 Task: Look for space in Villefontaine, France from 2nd June, 2023 to 9th June, 2023 for 5 adults in price range Rs.7000 to Rs.13000. Place can be shared room with 2 bedrooms having 5 beds and 2 bathrooms. Property type can be house, flat, guest house. Booking option can be shelf check-in. Required host language is English.
Action: Mouse moved to (444, 90)
Screenshot: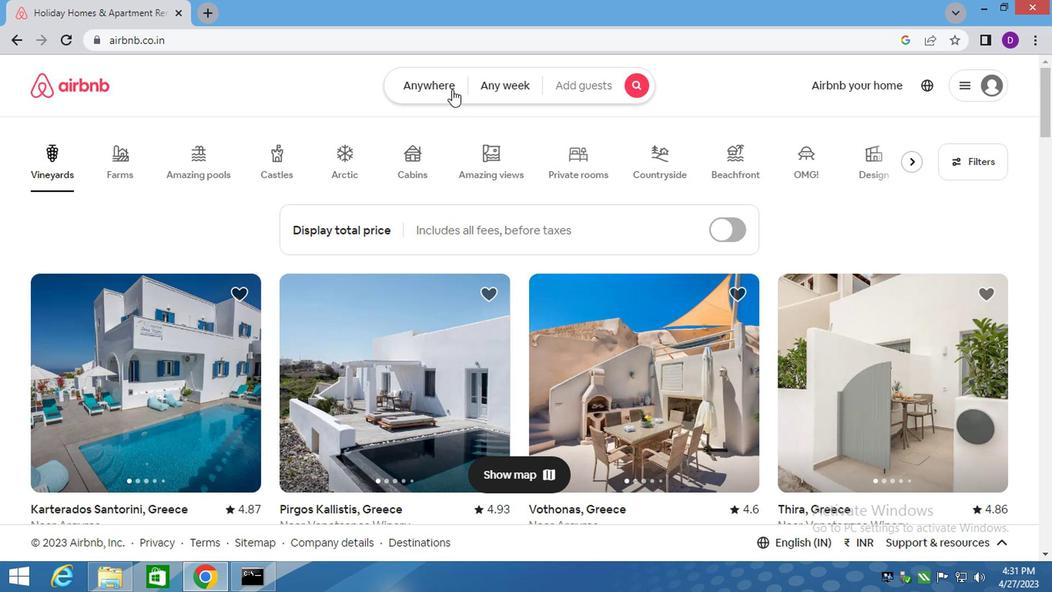 
Action: Mouse pressed left at (444, 90)
Screenshot: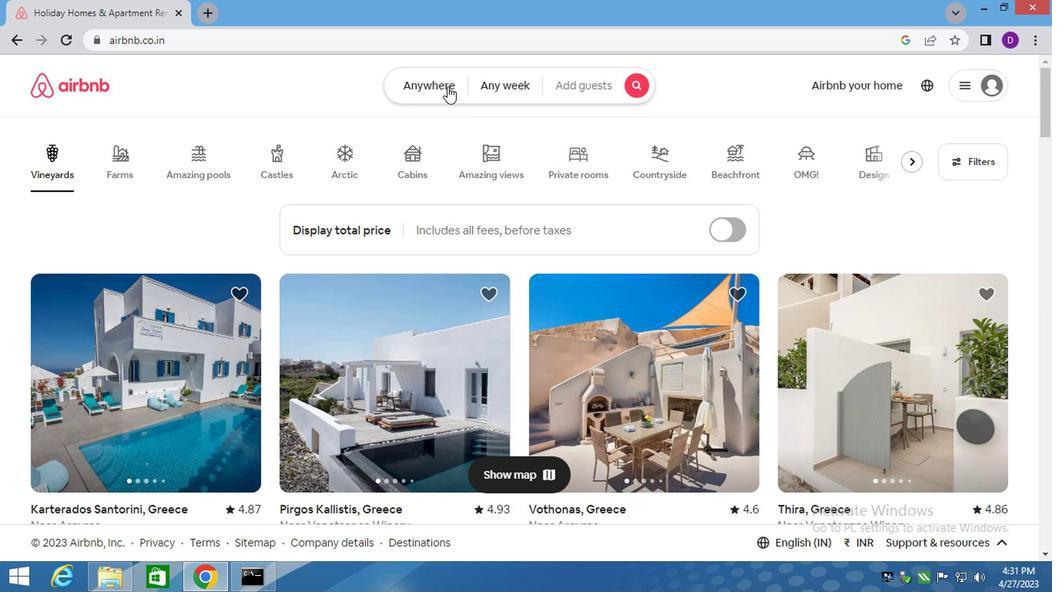 
Action: Mouse moved to (277, 142)
Screenshot: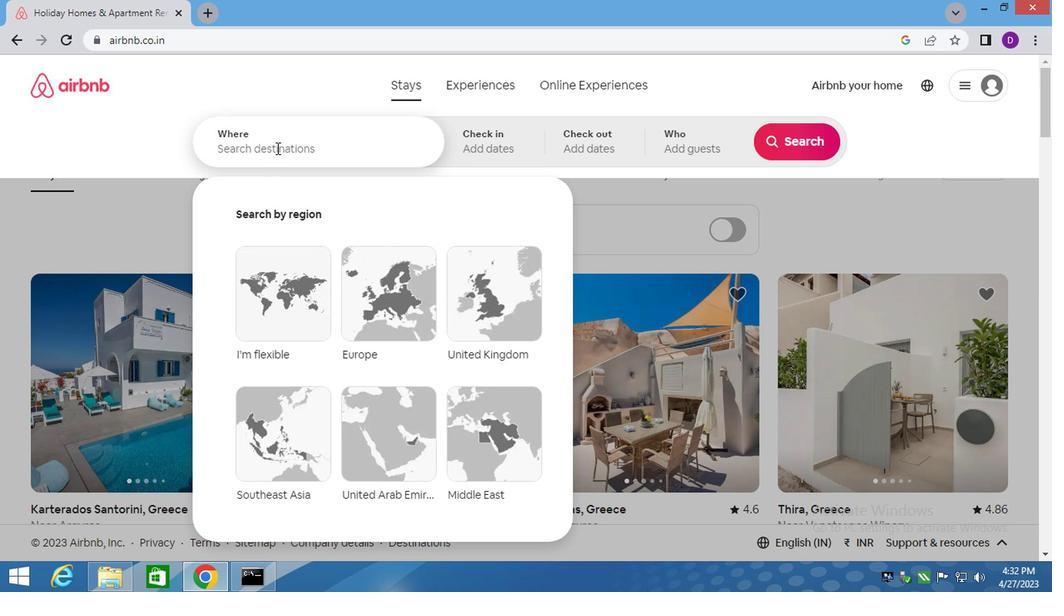
Action: Mouse pressed left at (277, 142)
Screenshot: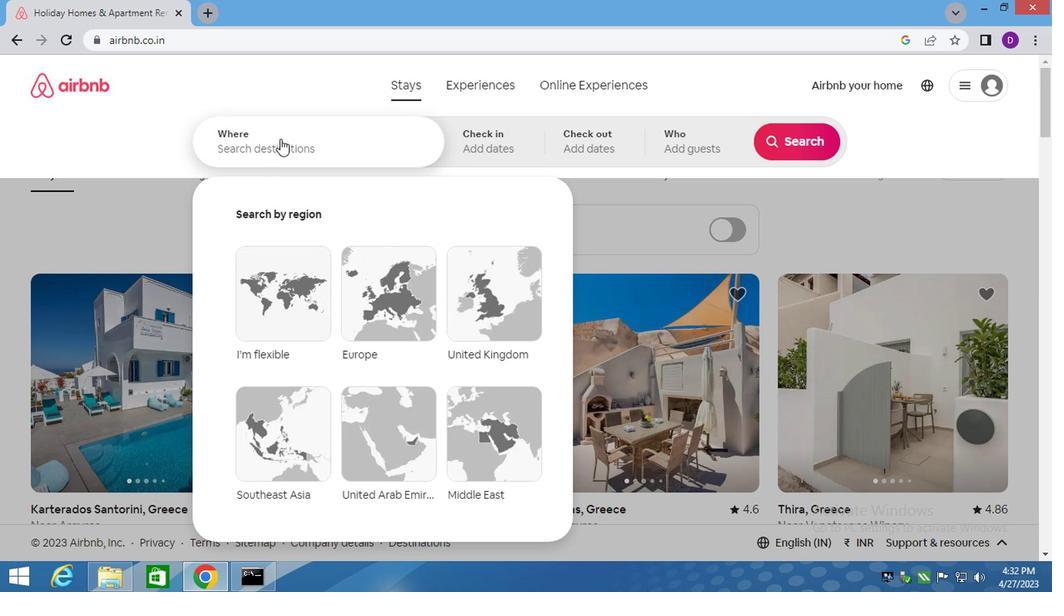 
Action: Mouse moved to (277, 142)
Screenshot: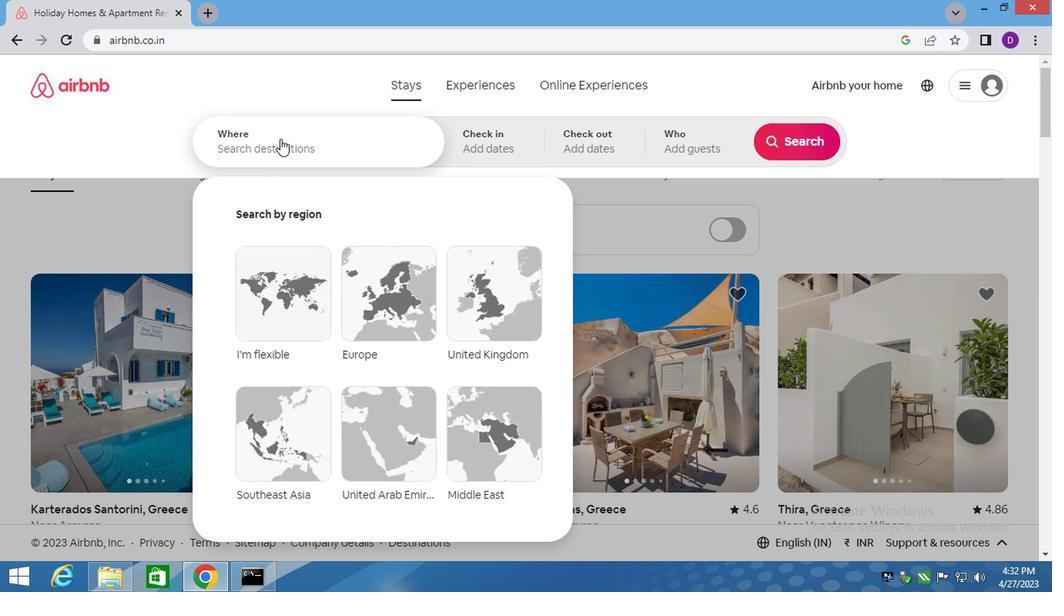 
Action: Key pressed <Key.shift>VILLEON<Key.left><Key.left>F<Key.right><Key.right><Key.down>,<Key.shift>FRANCE<Key.enter>
Screenshot: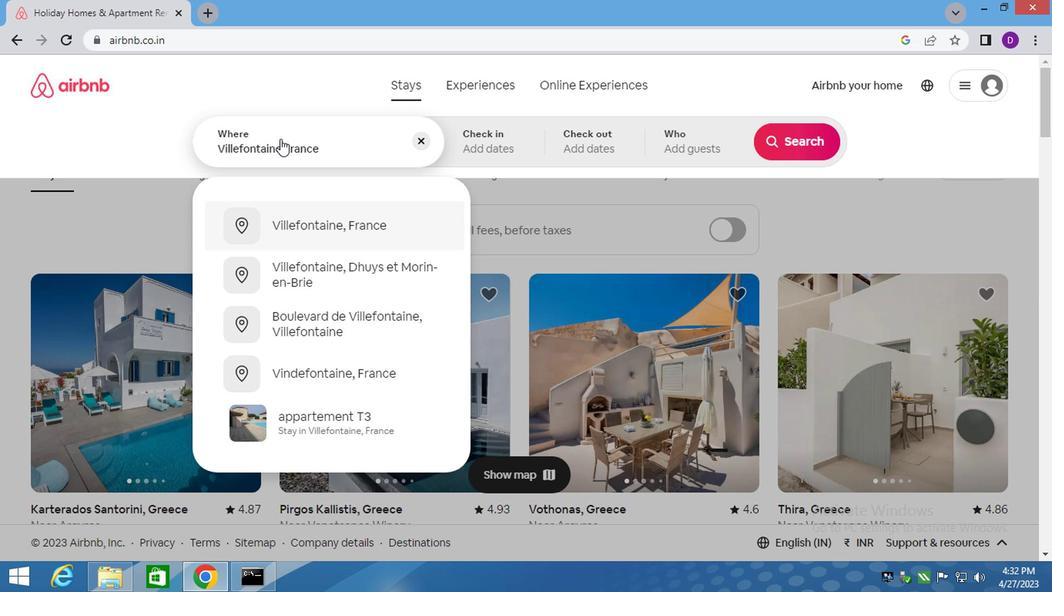 
Action: Mouse moved to (779, 268)
Screenshot: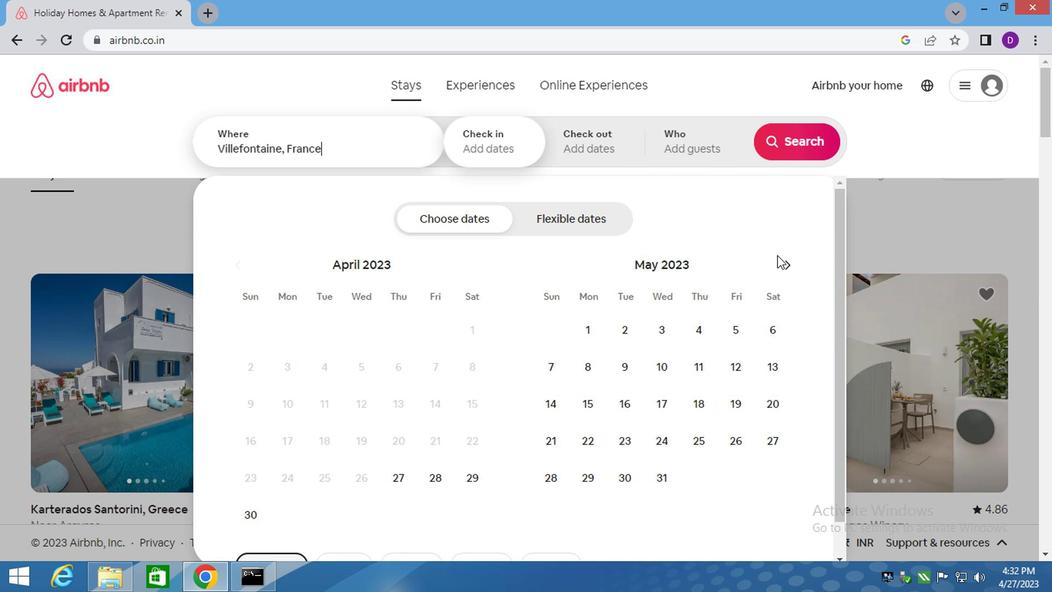
Action: Mouse pressed left at (779, 268)
Screenshot: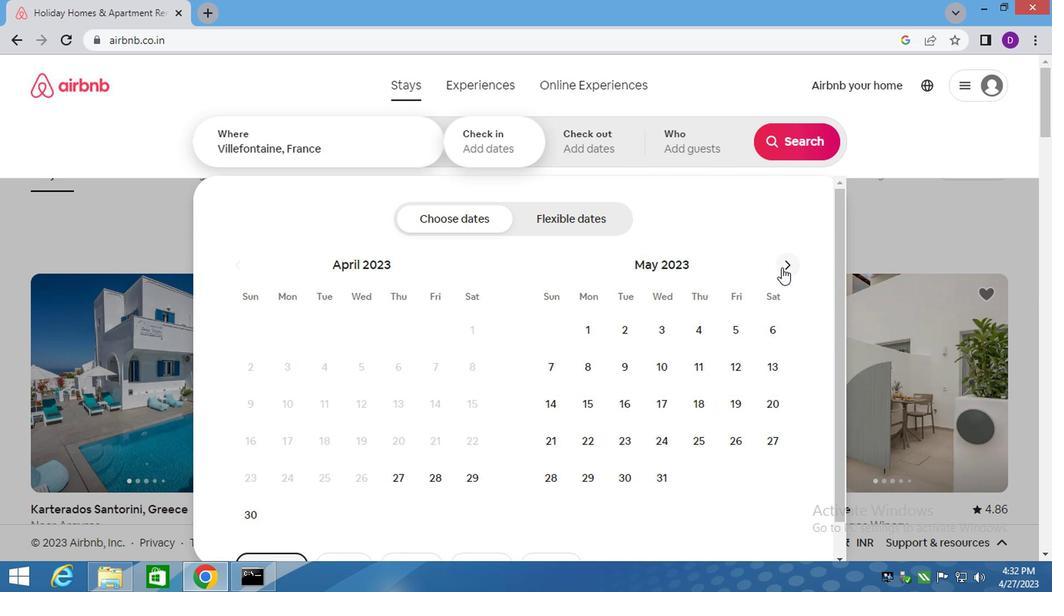 
Action: Mouse moved to (743, 329)
Screenshot: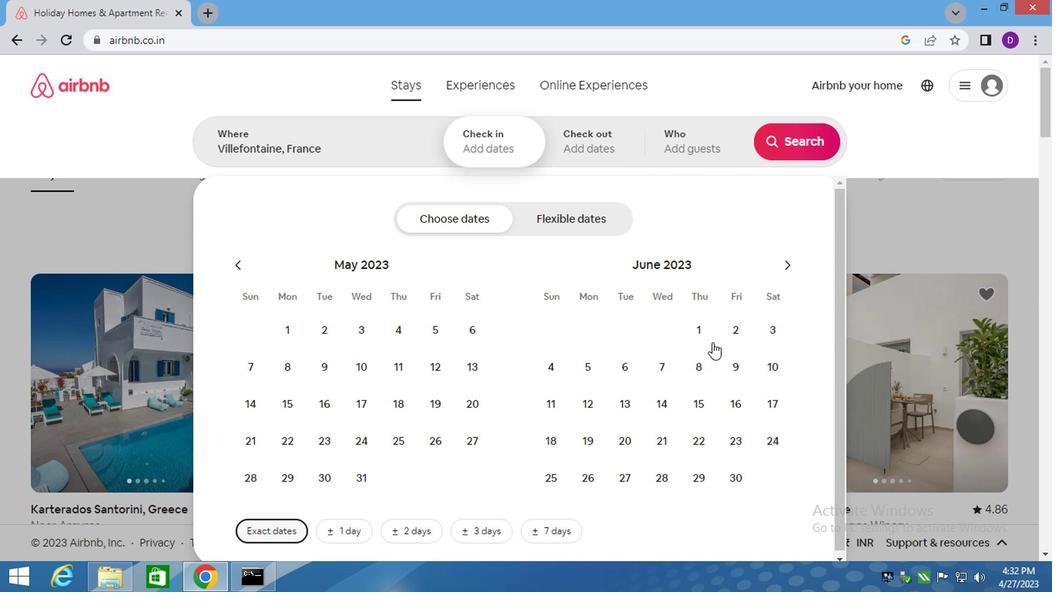 
Action: Mouse pressed left at (743, 329)
Screenshot: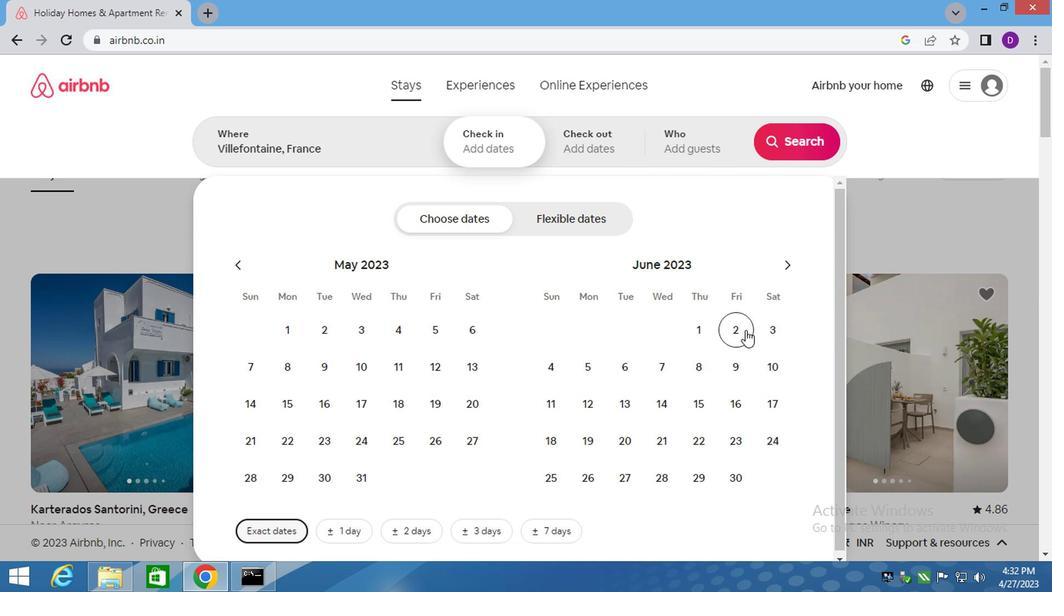 
Action: Mouse moved to (741, 361)
Screenshot: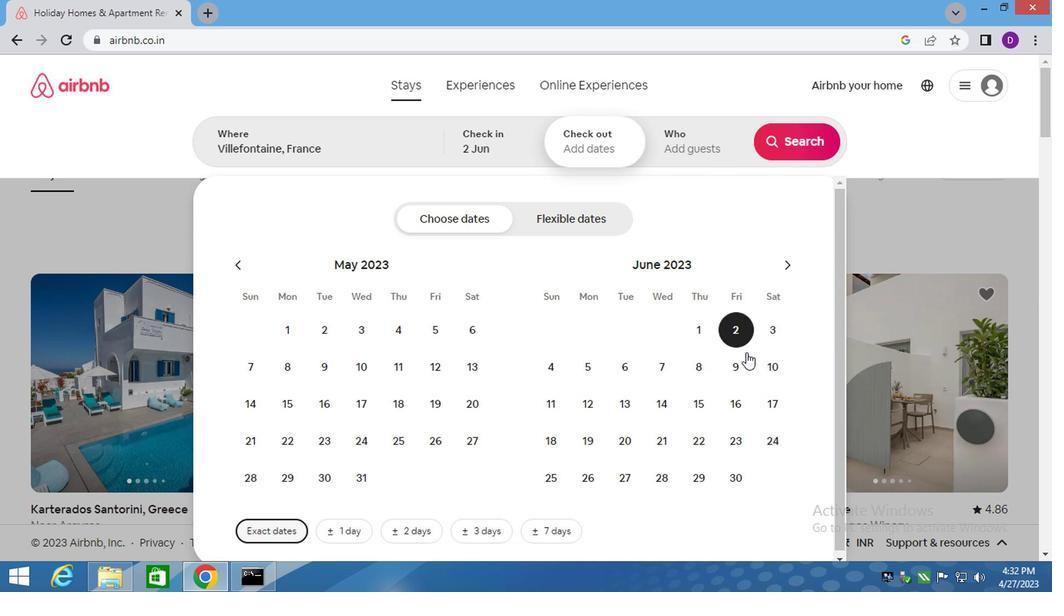
Action: Mouse pressed left at (741, 361)
Screenshot: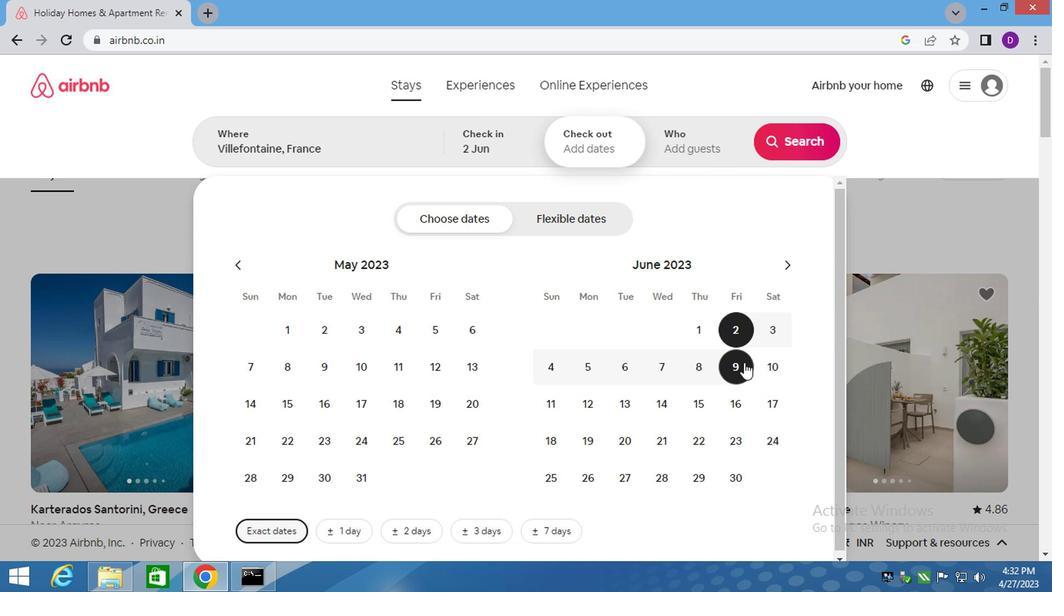 
Action: Mouse moved to (693, 153)
Screenshot: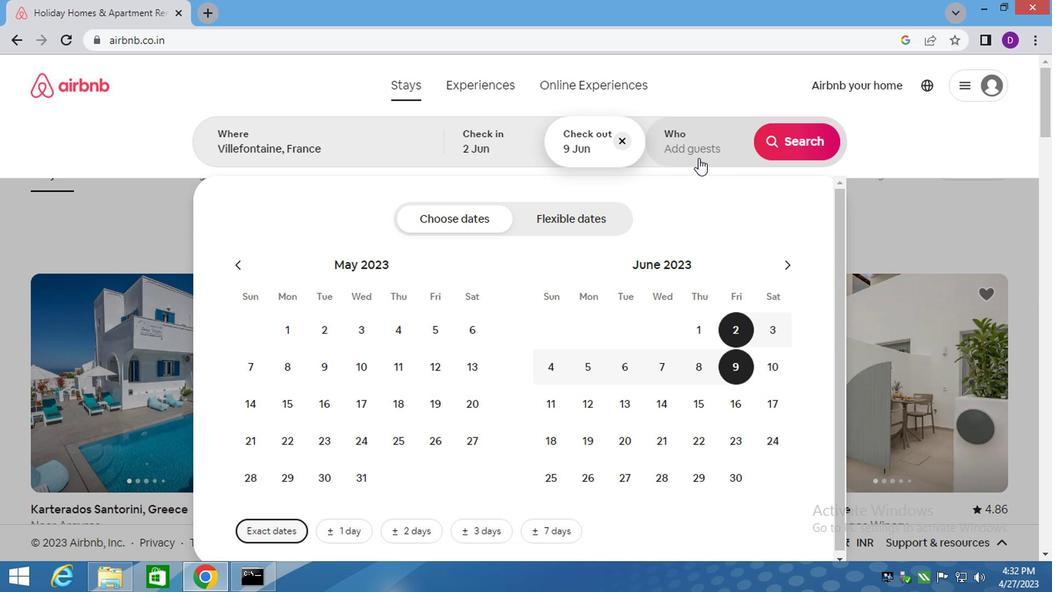 
Action: Mouse pressed left at (693, 153)
Screenshot: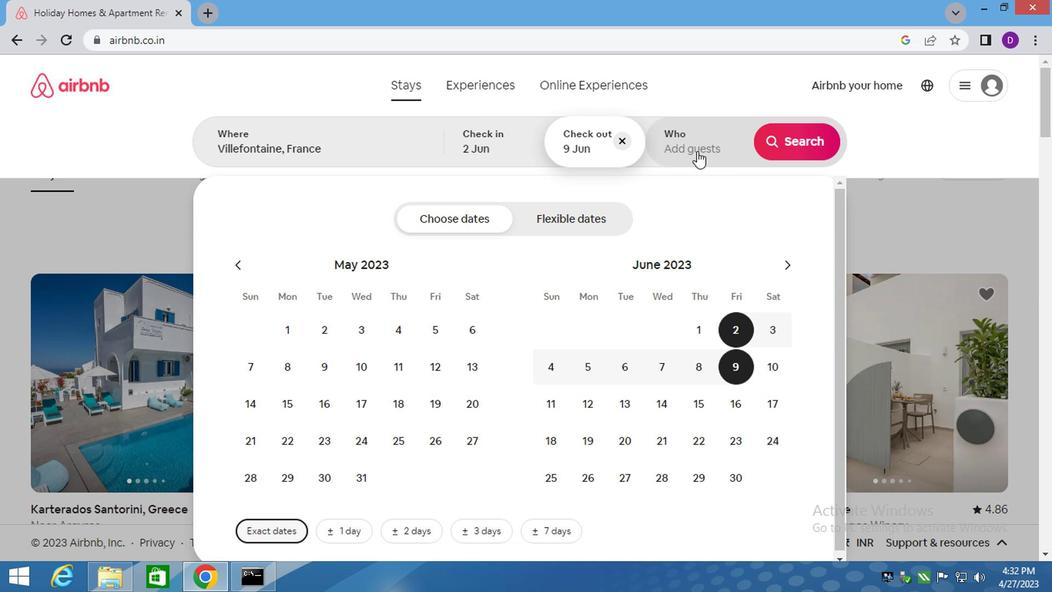 
Action: Mouse moved to (790, 224)
Screenshot: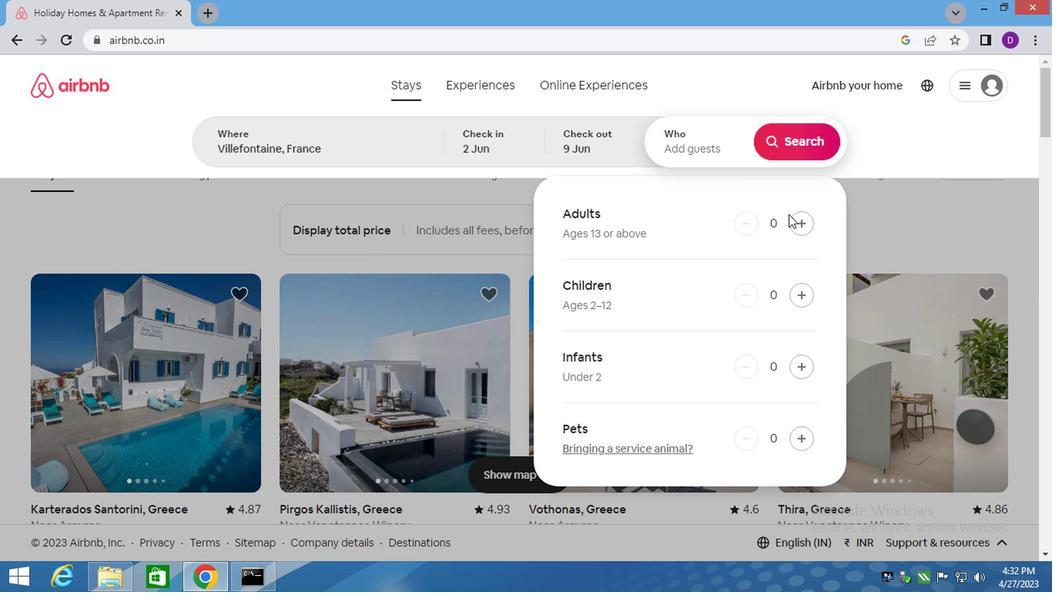 
Action: Mouse pressed left at (790, 224)
Screenshot: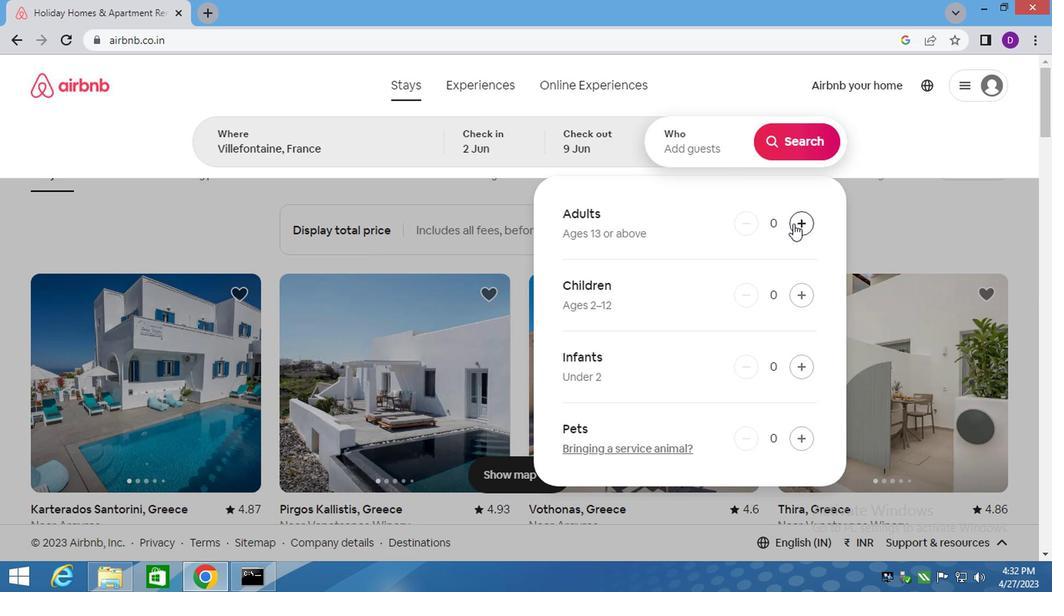 
Action: Mouse pressed left at (790, 224)
Screenshot: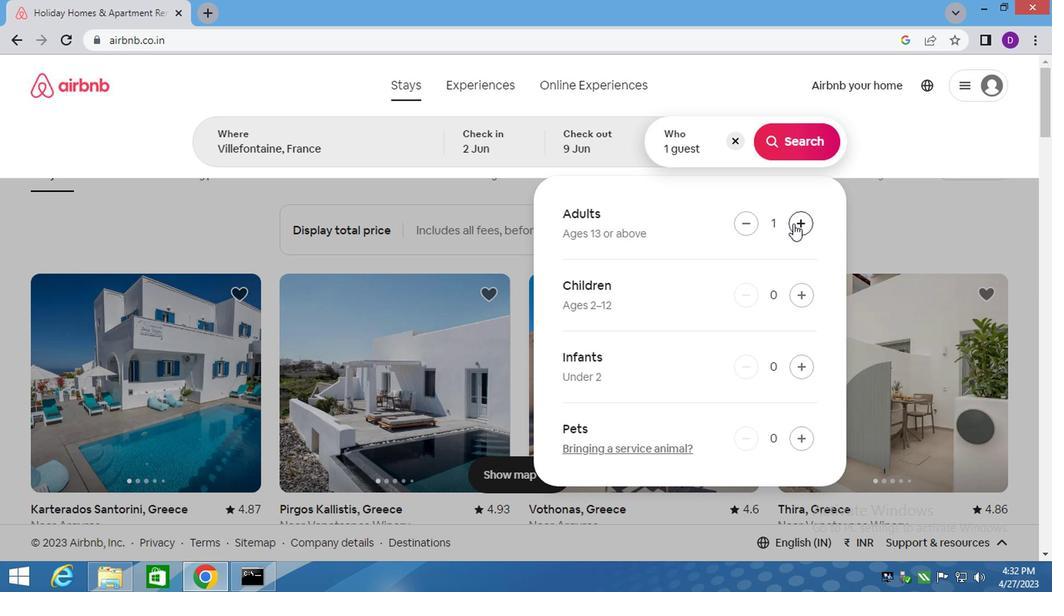
Action: Mouse pressed left at (790, 224)
Screenshot: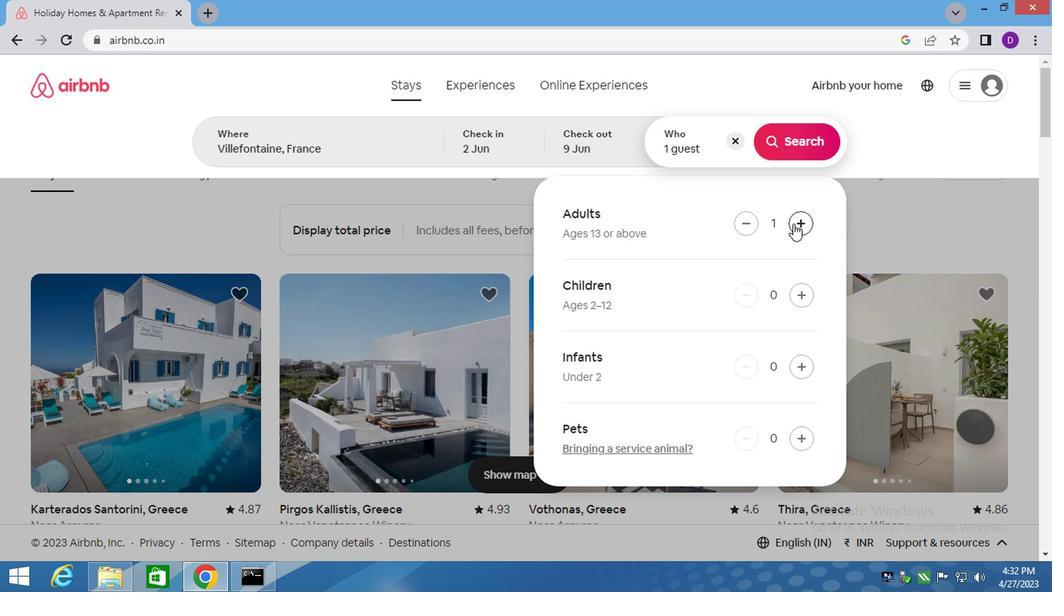 
Action: Mouse pressed left at (790, 224)
Screenshot: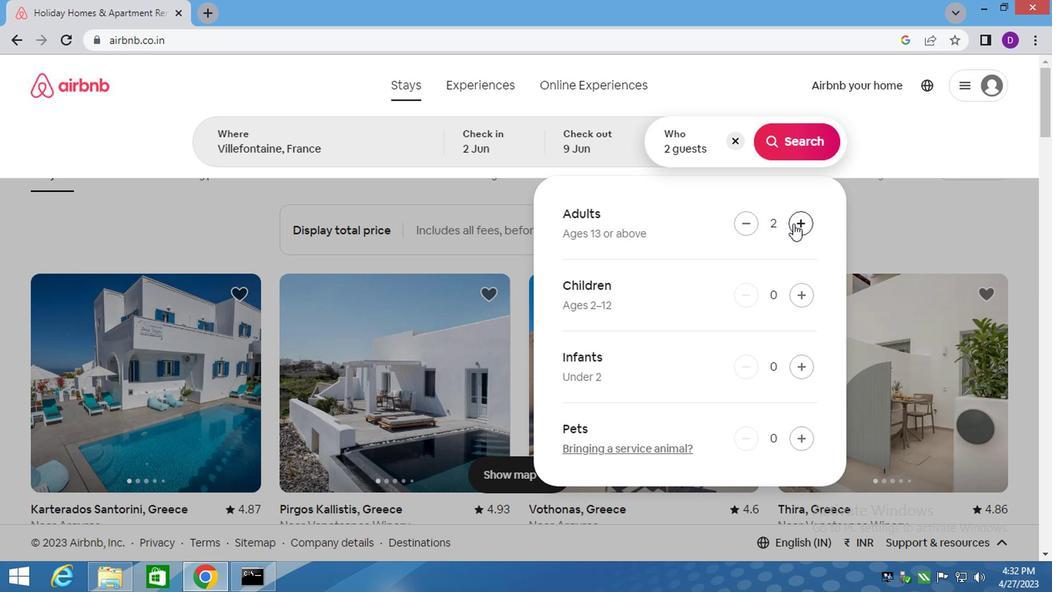 
Action: Mouse pressed left at (790, 224)
Screenshot: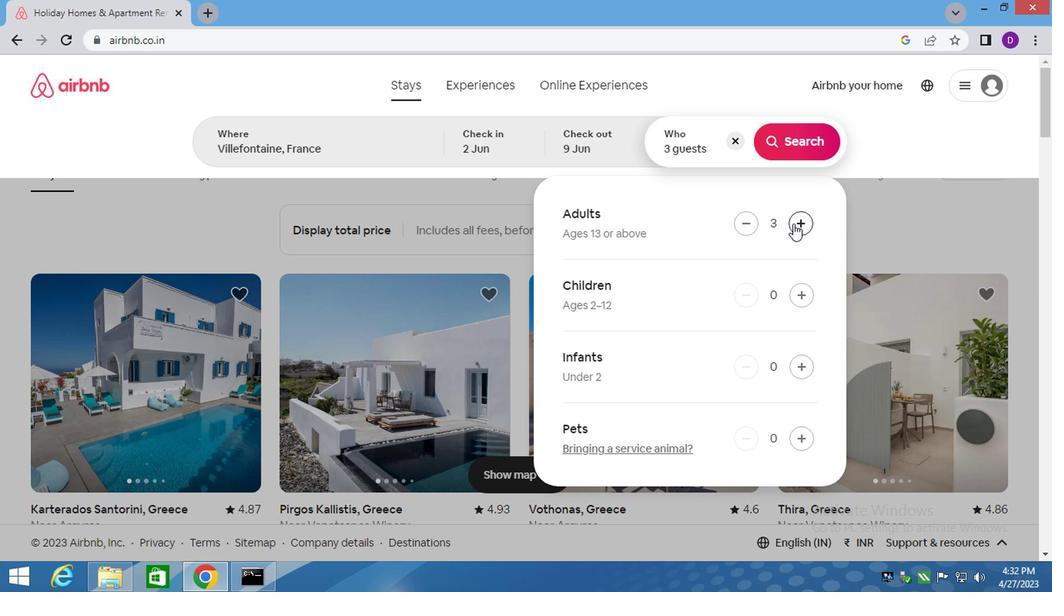 
Action: Mouse moved to (800, 148)
Screenshot: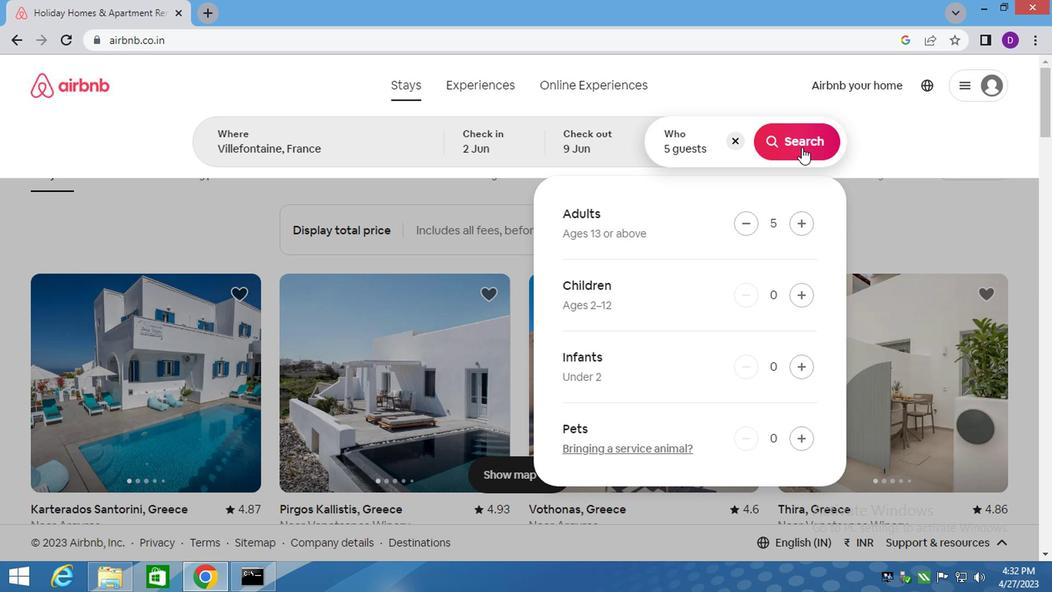 
Action: Mouse pressed left at (800, 148)
Screenshot: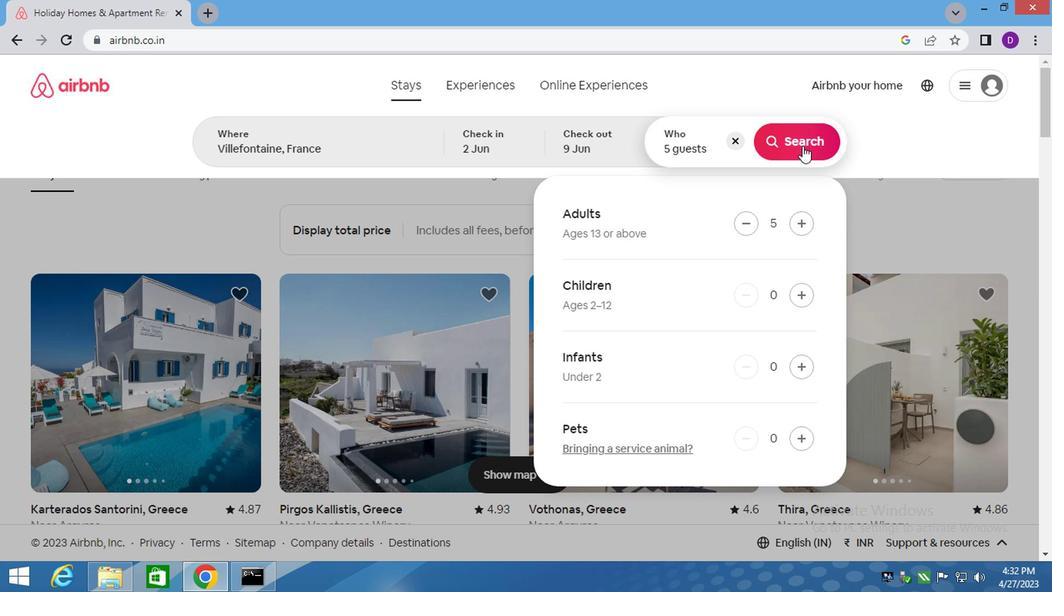 
Action: Mouse moved to (995, 149)
Screenshot: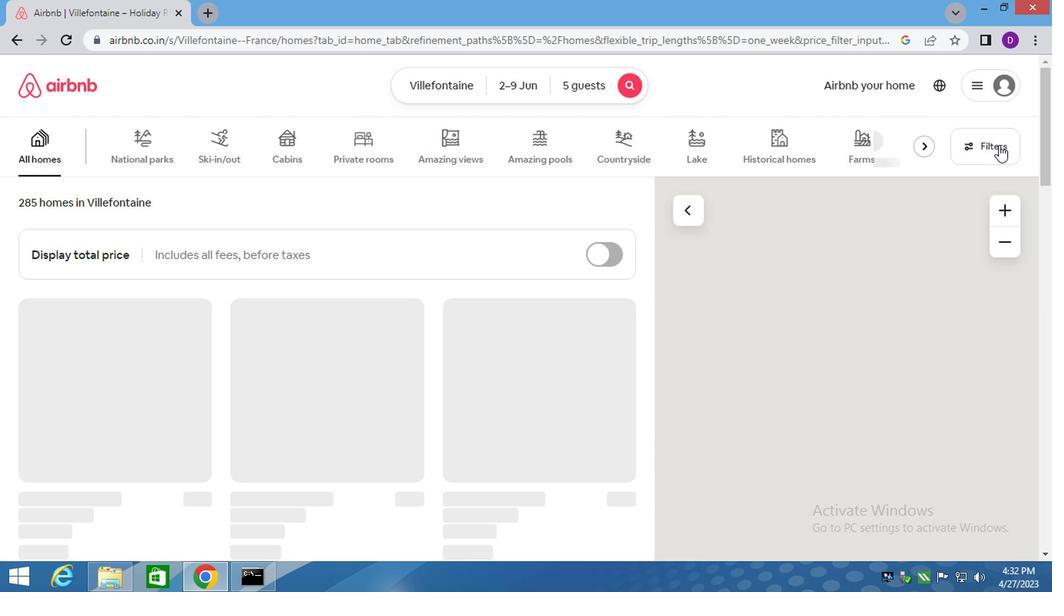 
Action: Mouse pressed left at (995, 149)
Screenshot: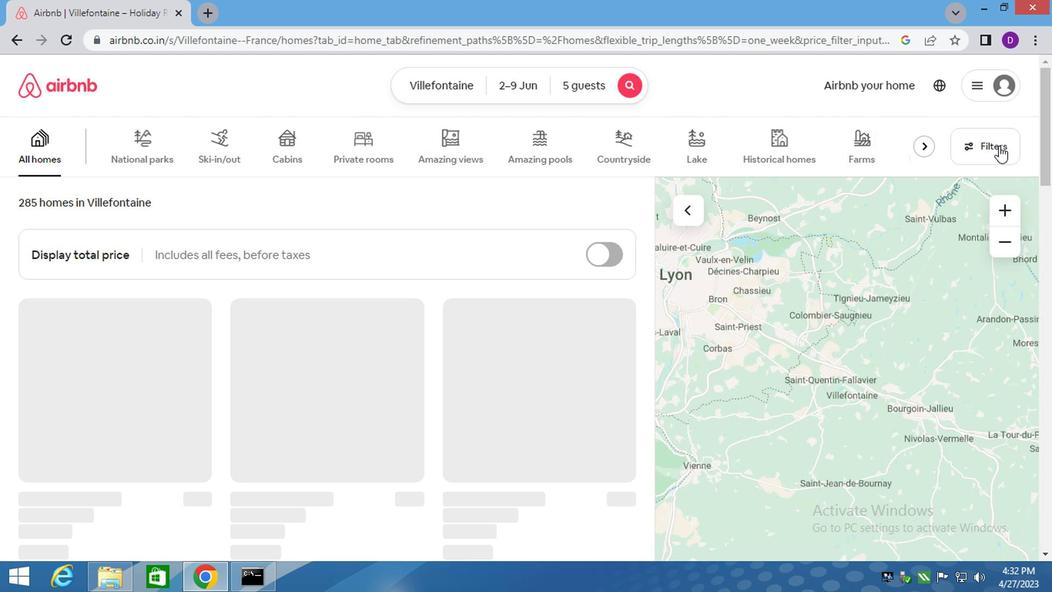 
Action: Mouse moved to (340, 337)
Screenshot: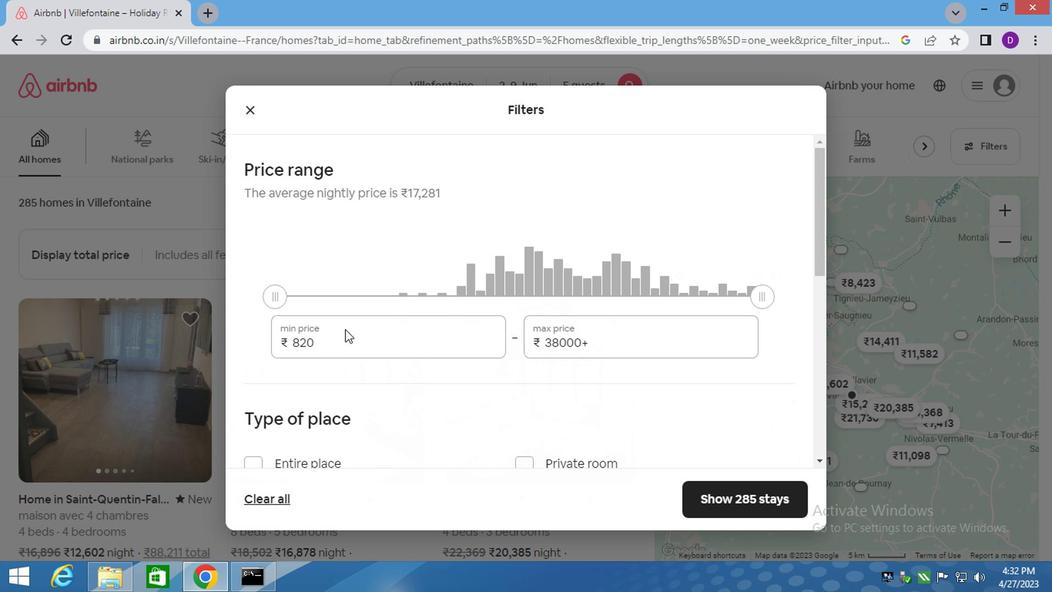 
Action: Mouse pressed left at (340, 337)
Screenshot: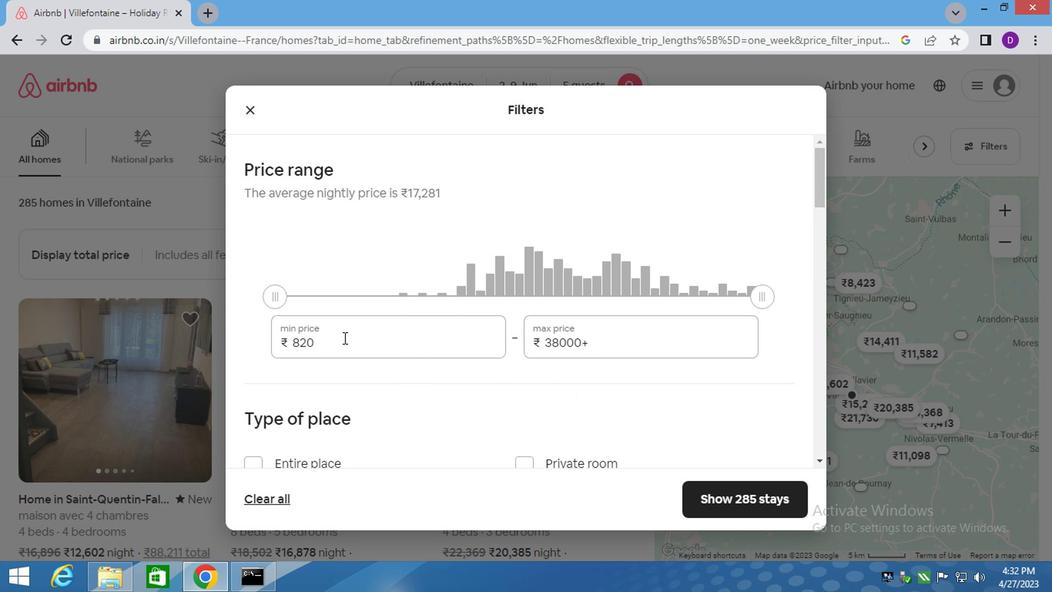 
Action: Mouse pressed left at (340, 337)
Screenshot: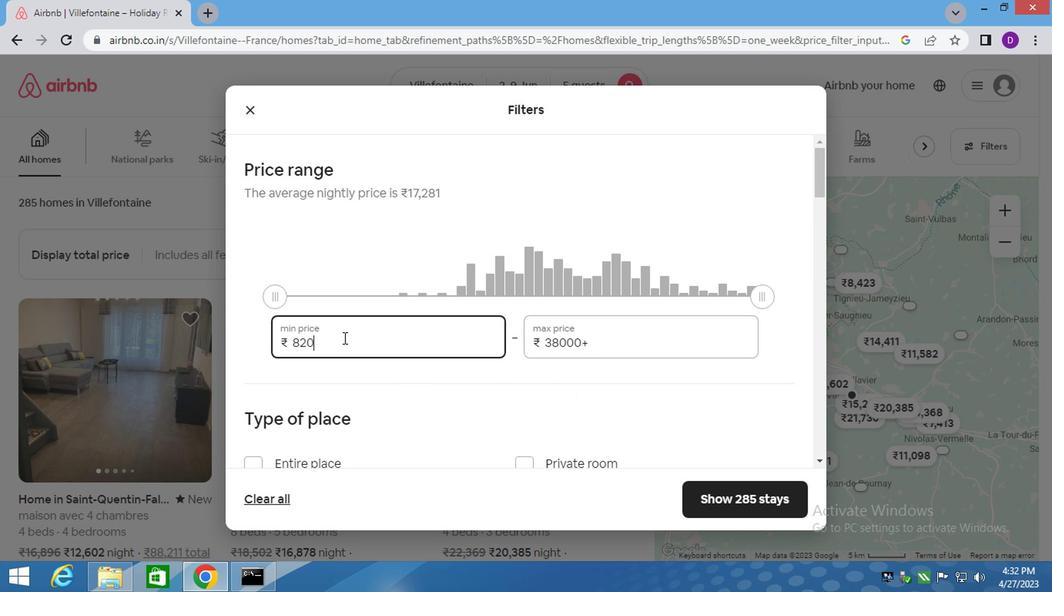 
Action: Mouse pressed left at (340, 337)
Screenshot: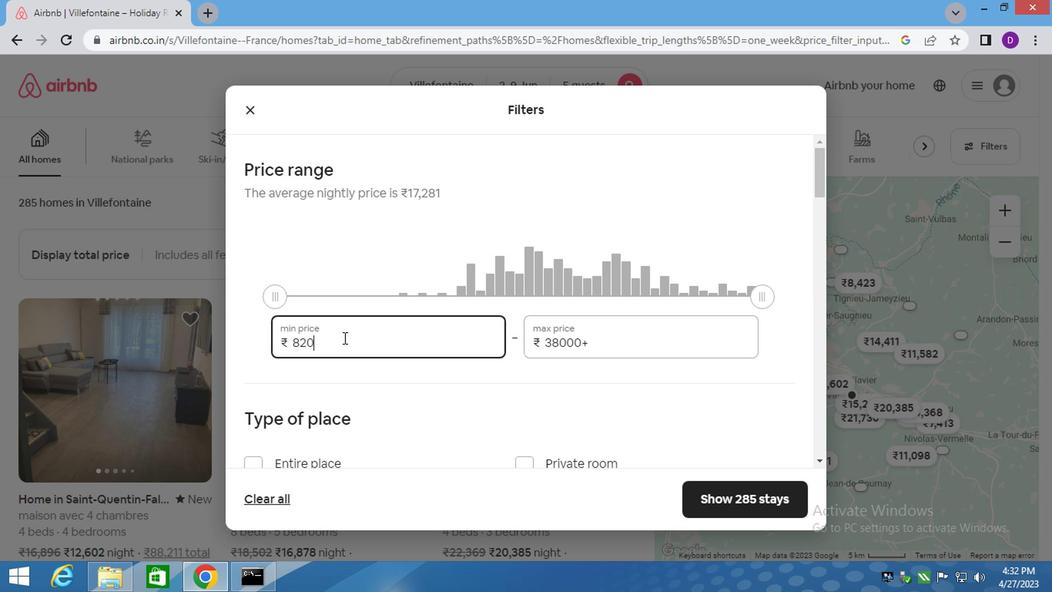 
Action: Key pressed 70
Screenshot: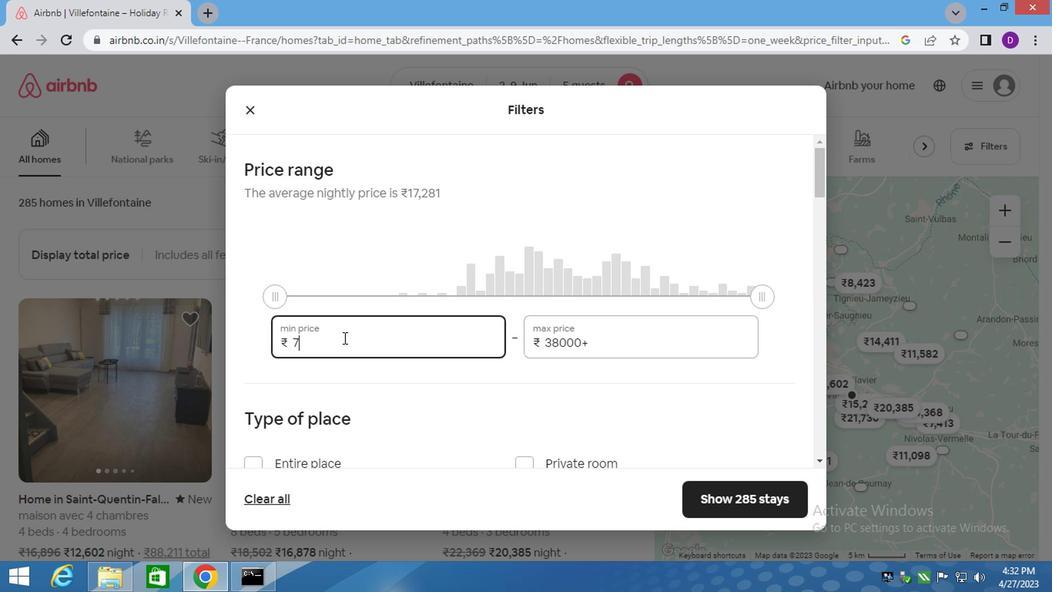
Action: Mouse moved to (380, 337)
Screenshot: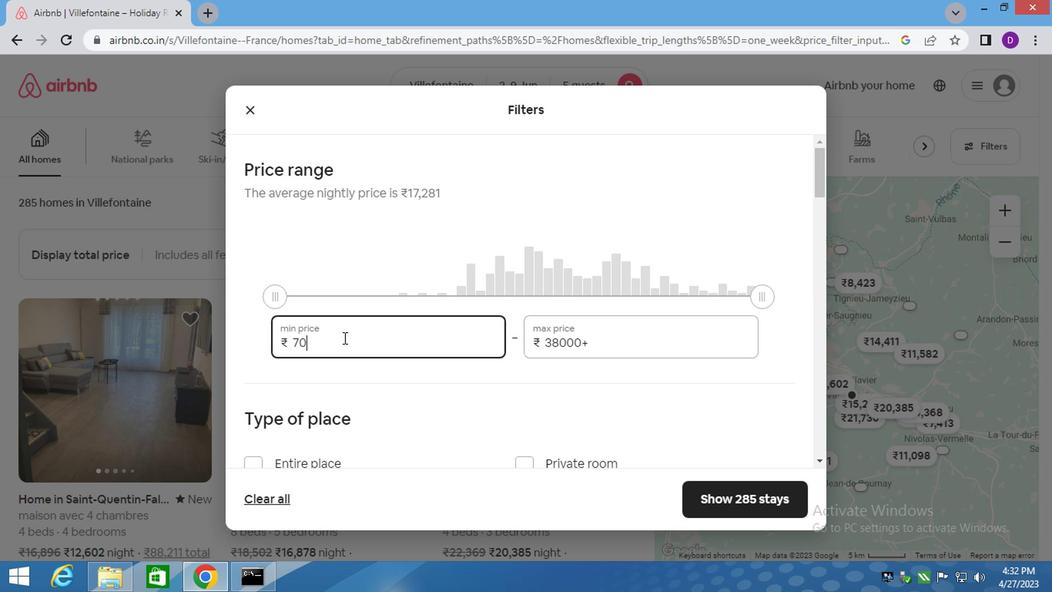 
Action: Key pressed 0
Screenshot: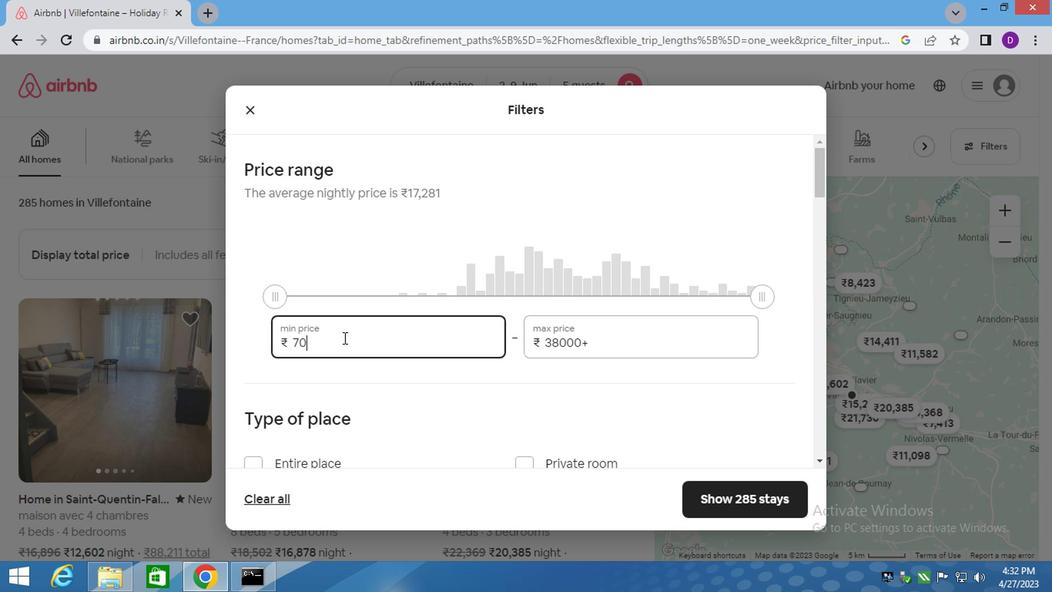 
Action: Mouse moved to (539, 323)
Screenshot: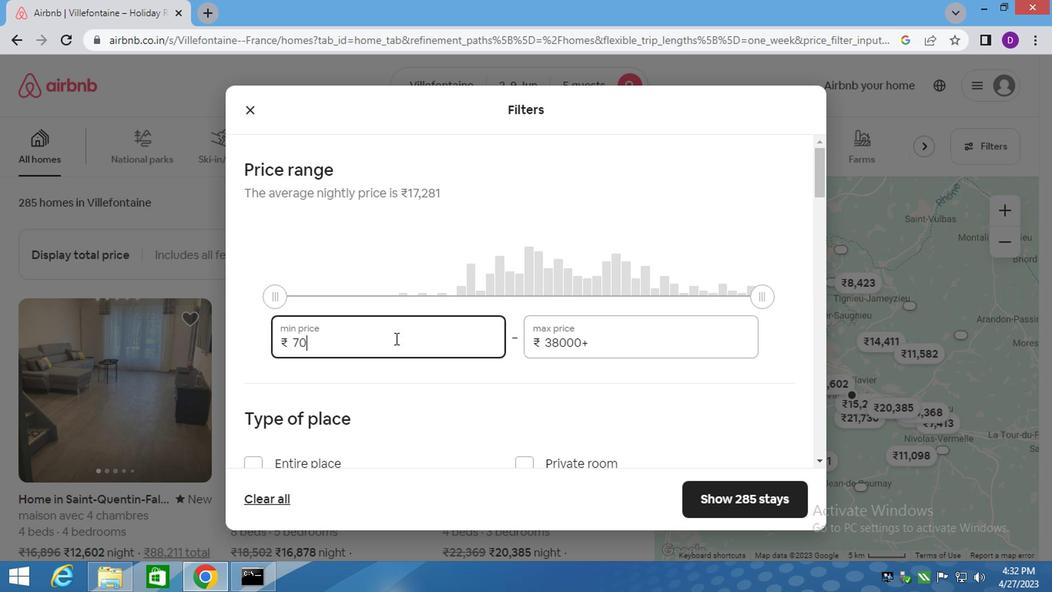 
Action: Key pressed 0
Screenshot: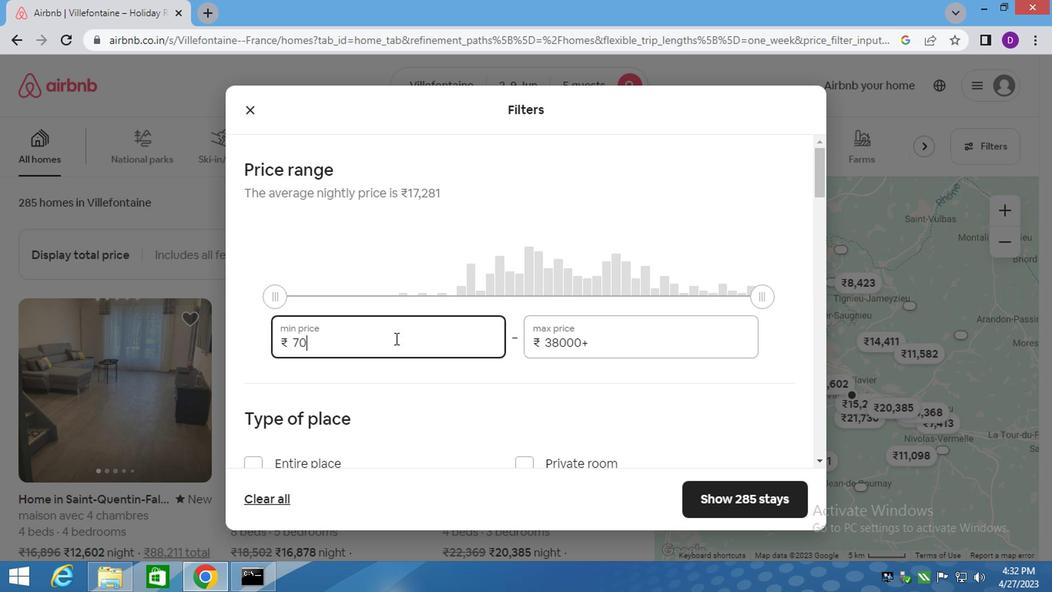 
Action: Mouse moved to (575, 335)
Screenshot: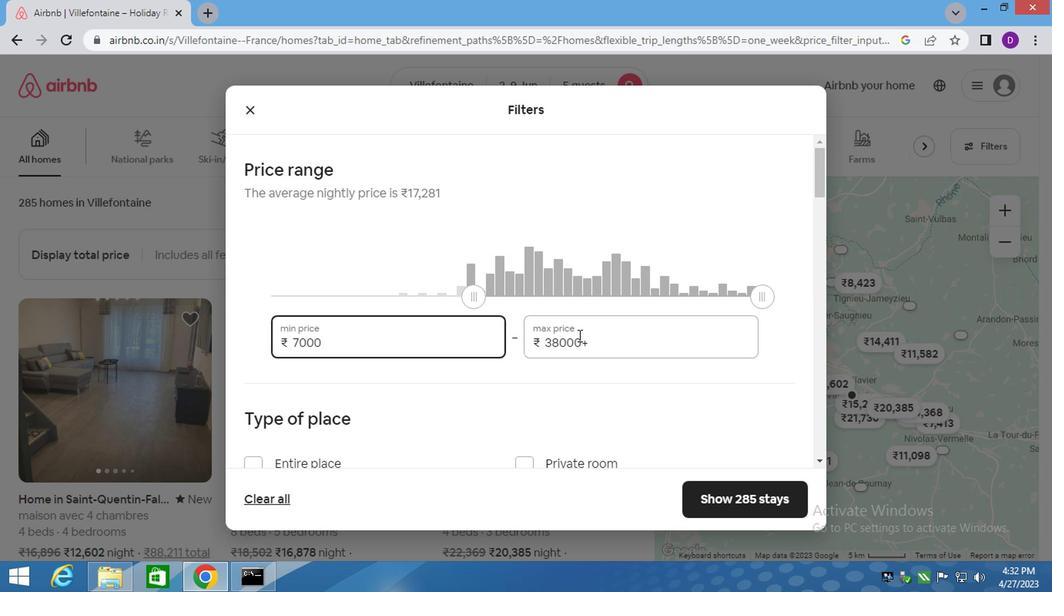 
Action: Mouse pressed left at (575, 335)
Screenshot: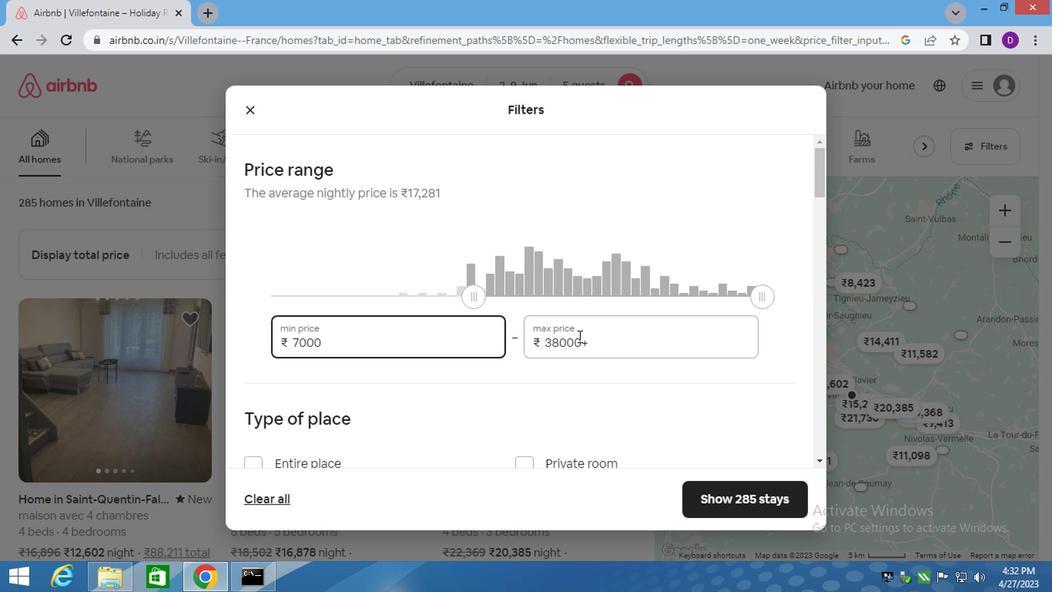 
Action: Mouse pressed left at (575, 335)
Screenshot: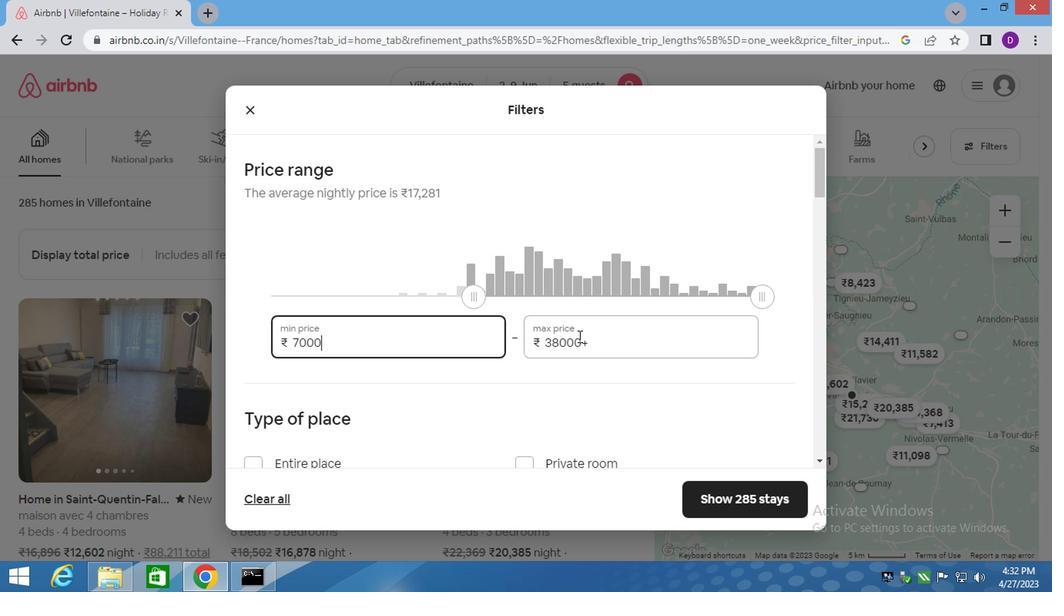 
Action: Mouse pressed left at (575, 335)
Screenshot: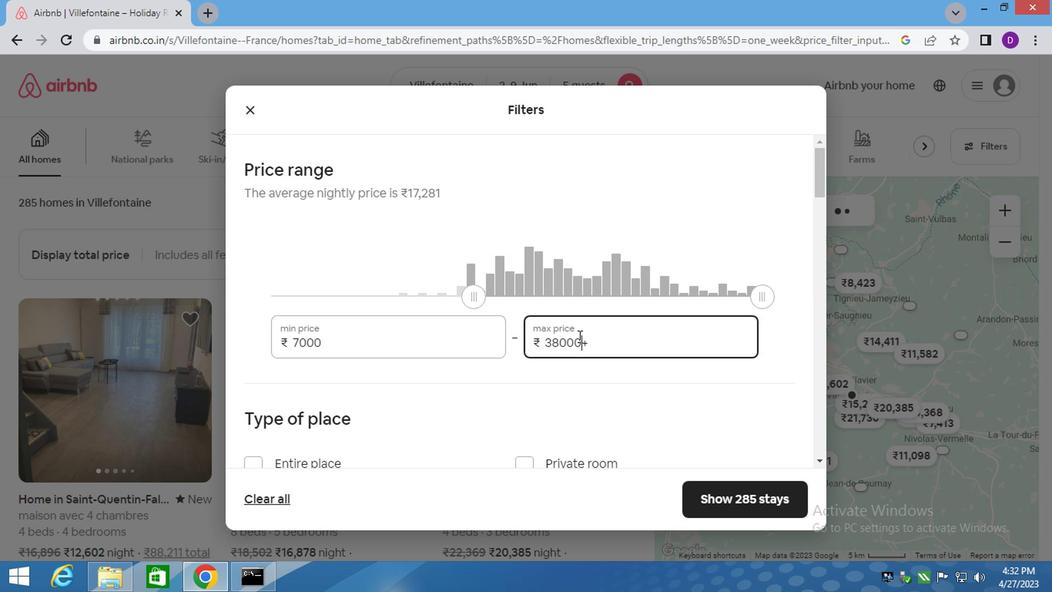 
Action: Mouse pressed left at (575, 335)
Screenshot: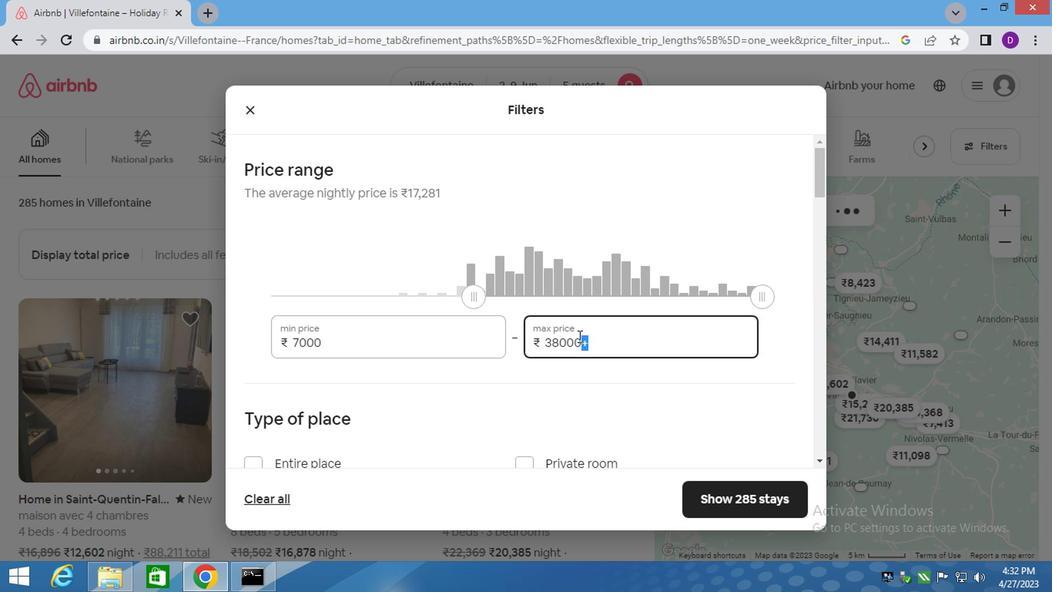 
Action: Key pressed 1300
Screenshot: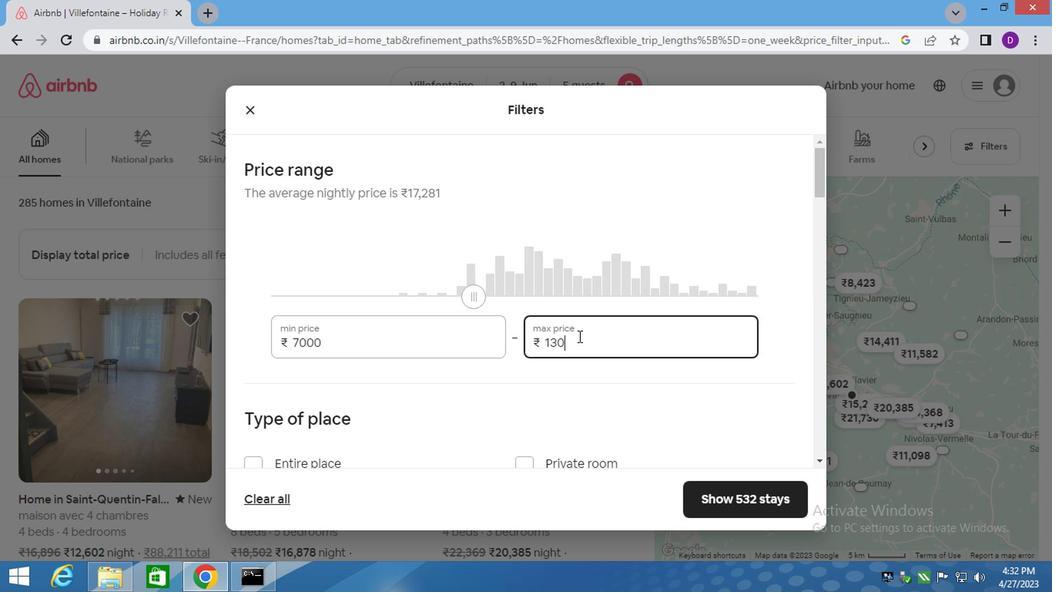 
Action: Mouse moved to (526, 338)
Screenshot: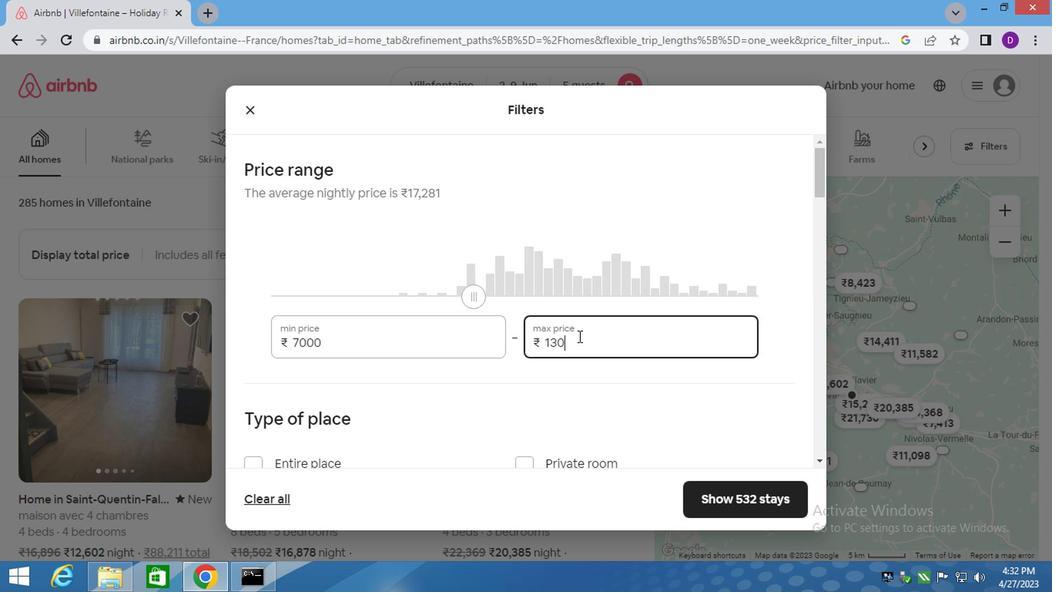
Action: Key pressed 0
Screenshot: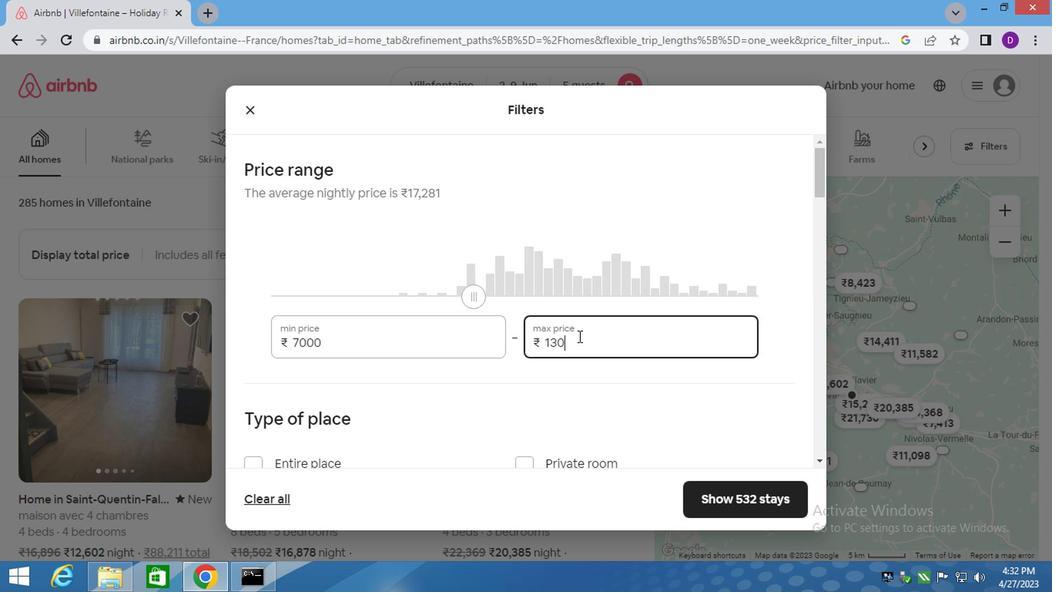 
Action: Mouse moved to (464, 331)
Screenshot: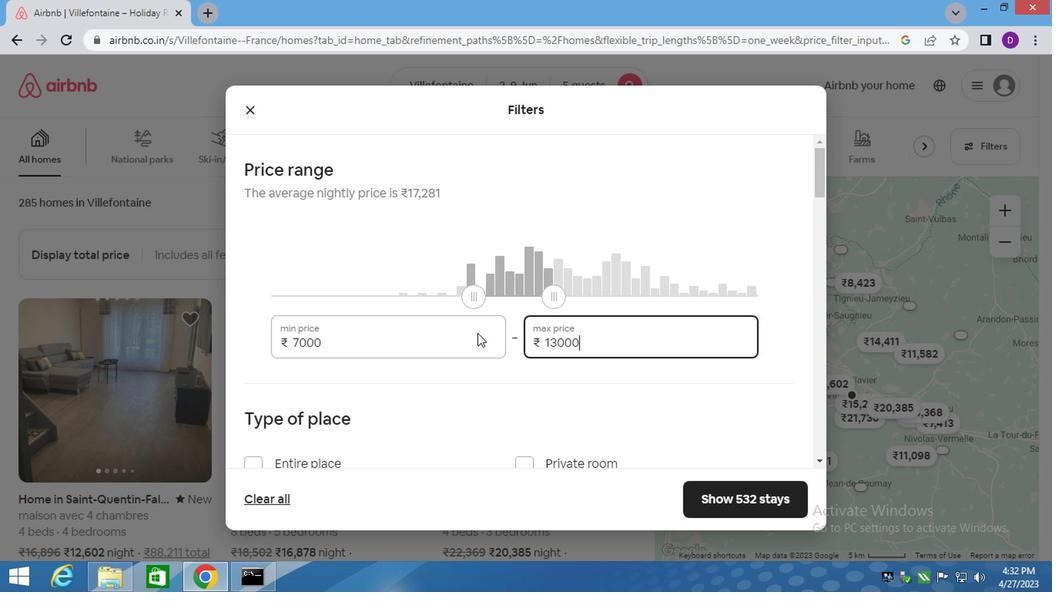 
Action: Mouse scrolled (464, 331) with delta (0, 0)
Screenshot: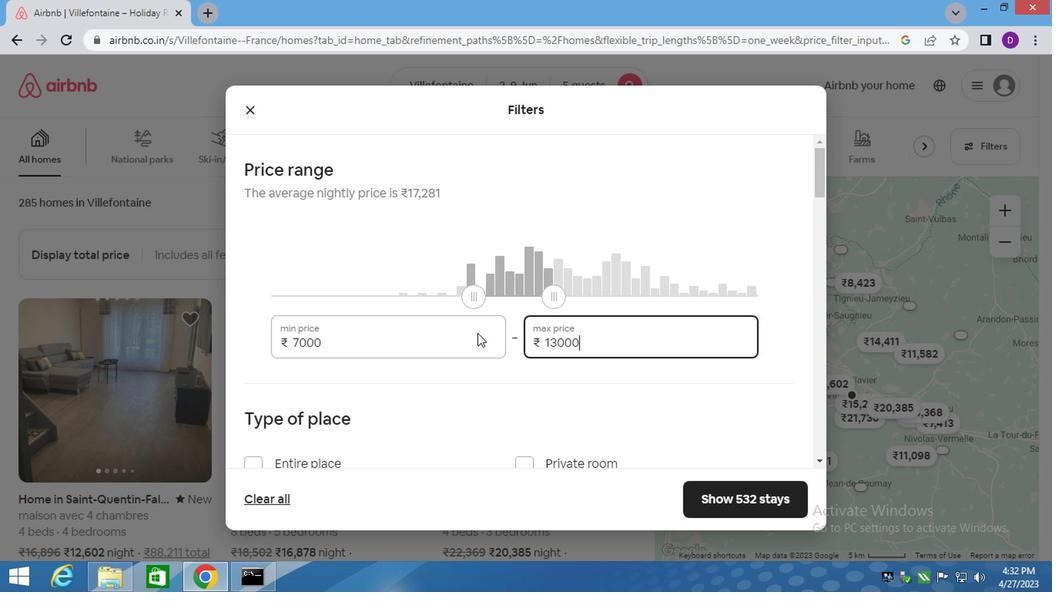 
Action: Mouse moved to (462, 331)
Screenshot: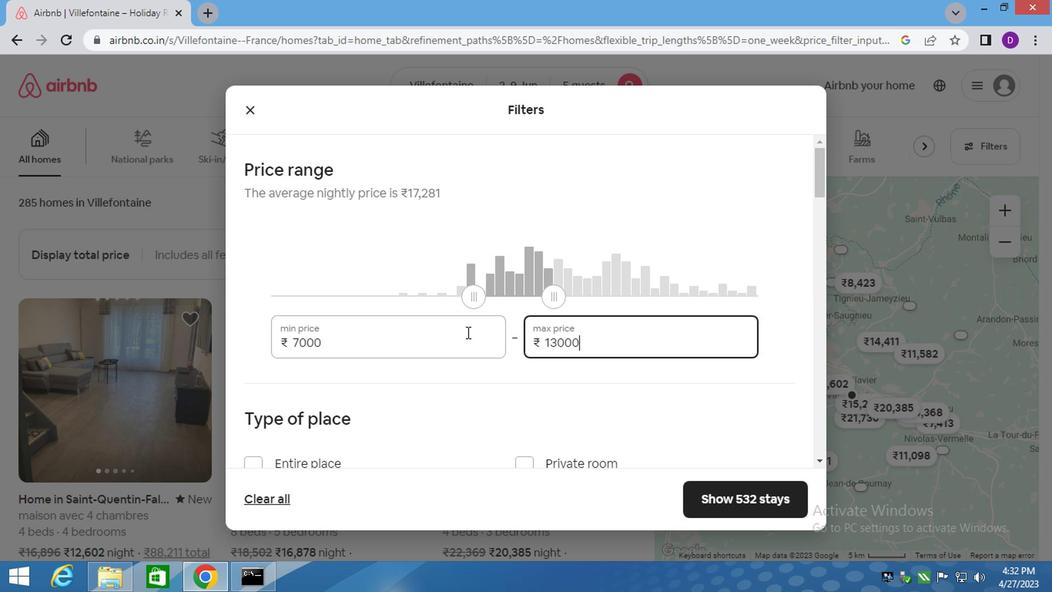 
Action: Mouse scrolled (462, 331) with delta (0, 0)
Screenshot: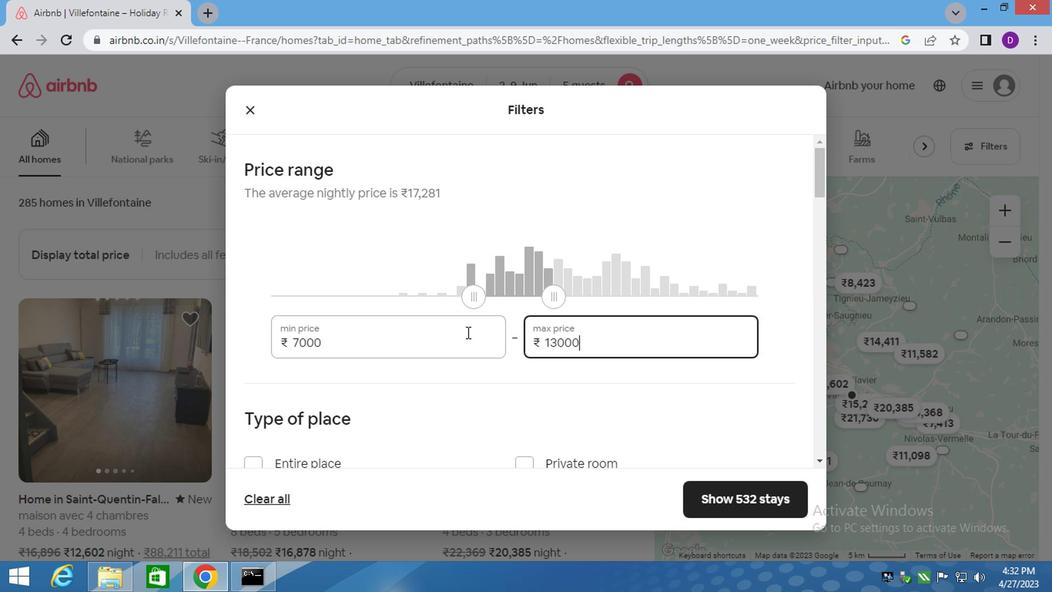 
Action: Mouse moved to (457, 331)
Screenshot: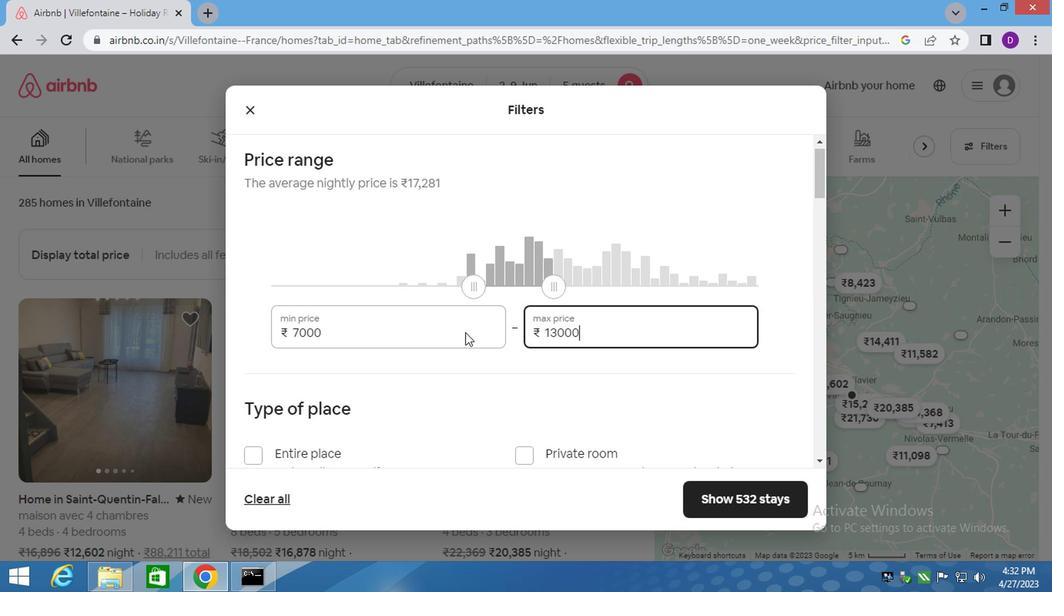 
Action: Mouse scrolled (460, 331) with delta (0, 0)
Screenshot: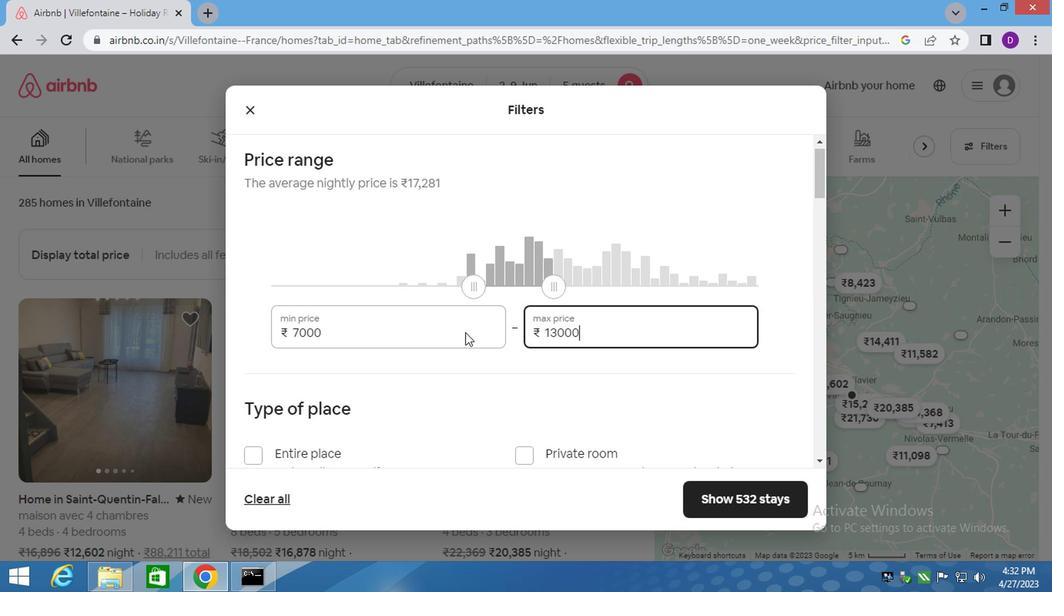 
Action: Mouse moved to (352, 308)
Screenshot: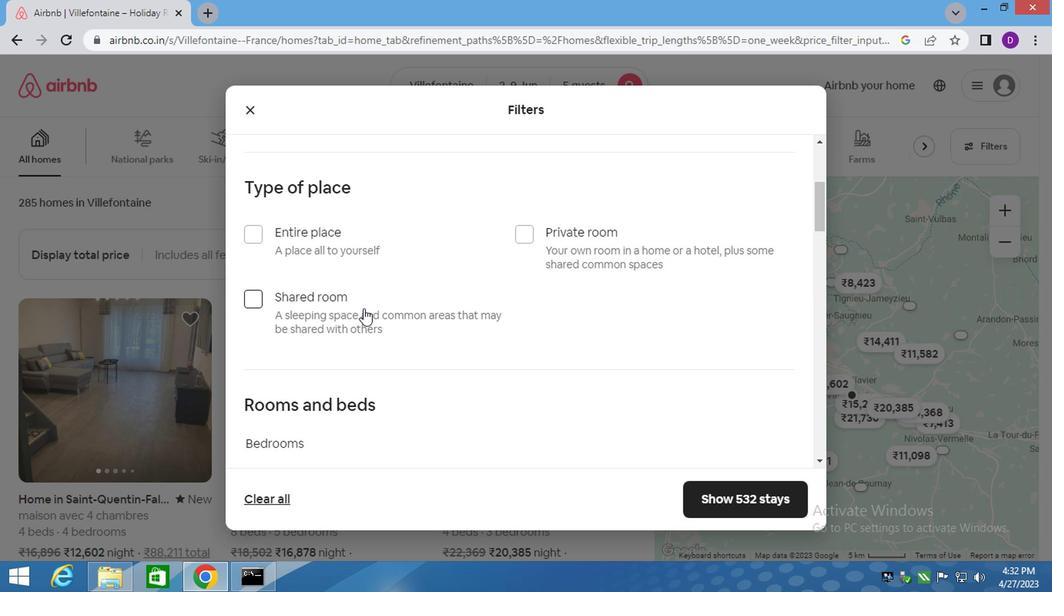 
Action: Mouse pressed left at (352, 308)
Screenshot: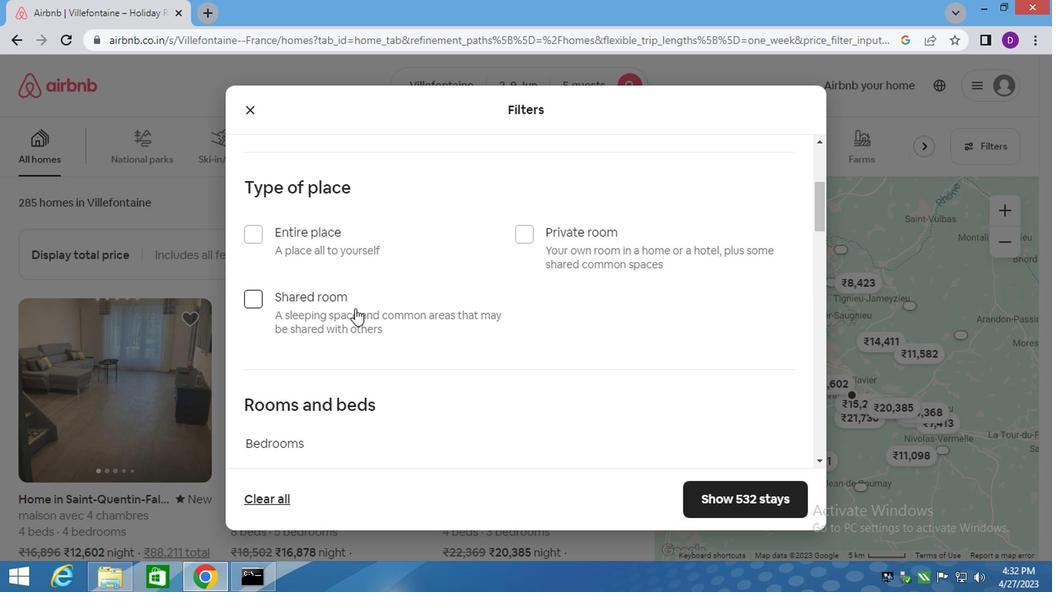 
Action: Mouse moved to (374, 310)
Screenshot: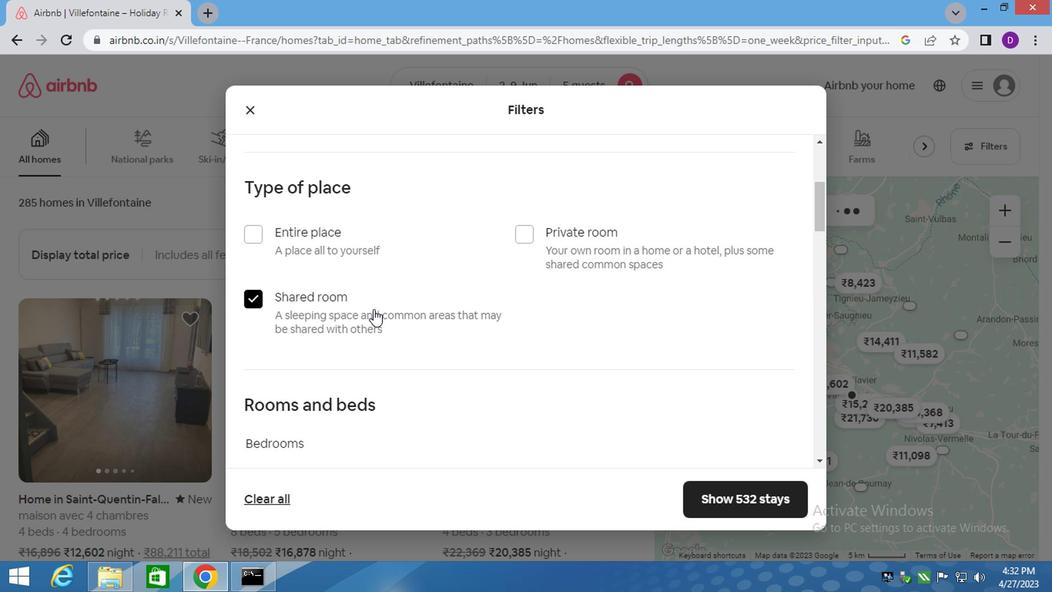 
Action: Mouse scrolled (374, 309) with delta (0, 0)
Screenshot: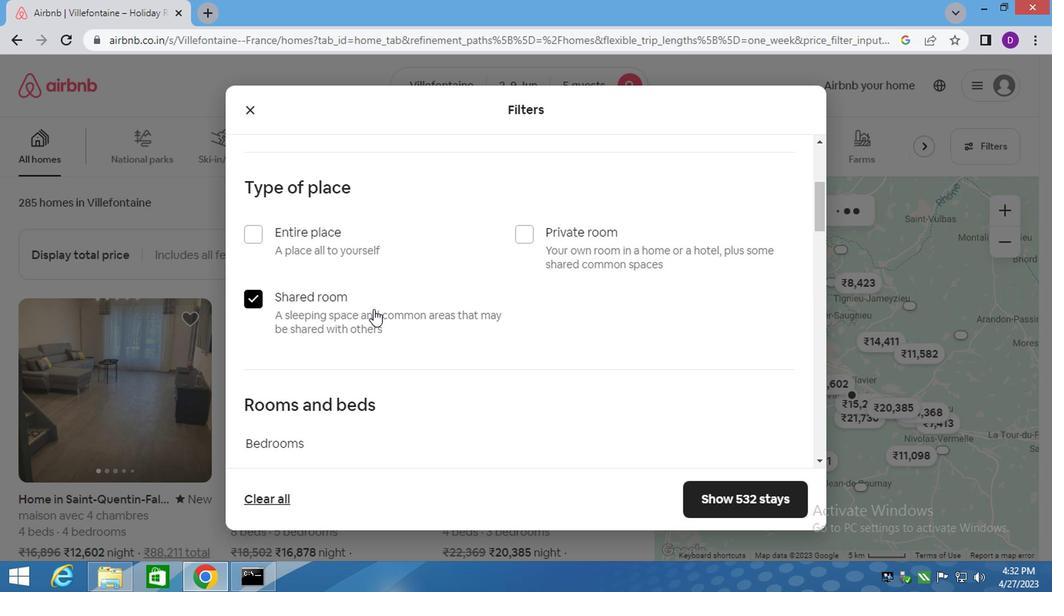 
Action: Mouse moved to (380, 313)
Screenshot: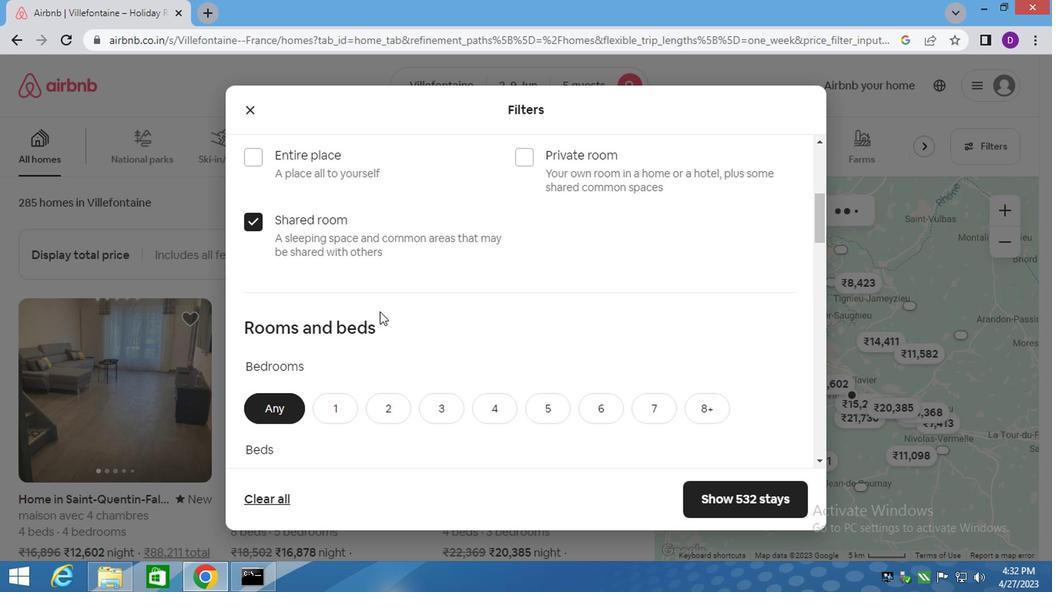 
Action: Mouse scrolled (377, 311) with delta (0, 0)
Screenshot: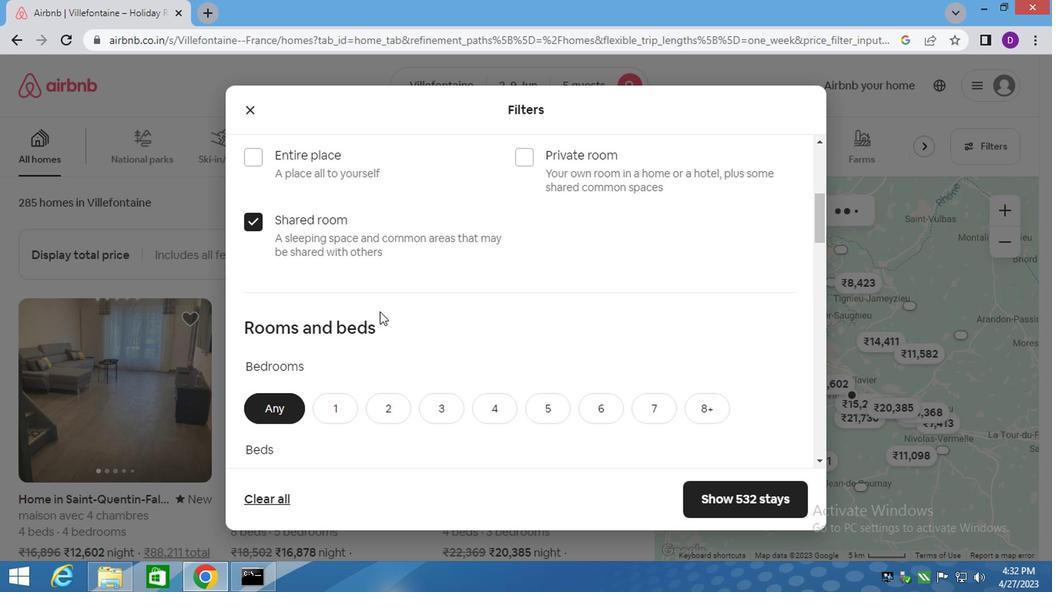 
Action: Mouse moved to (384, 313)
Screenshot: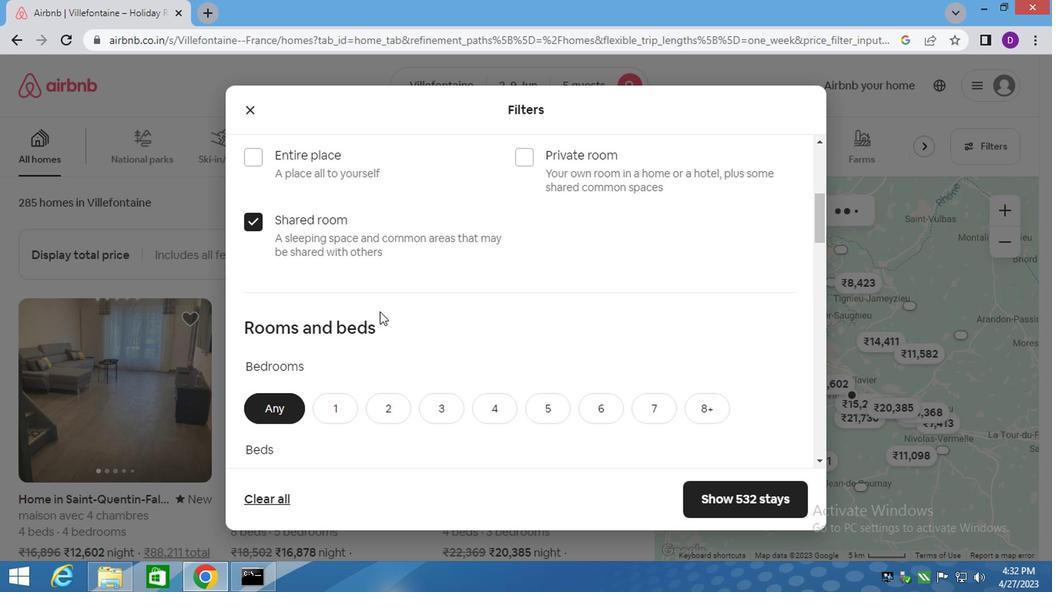 
Action: Mouse scrolled (380, 313) with delta (0, 0)
Screenshot: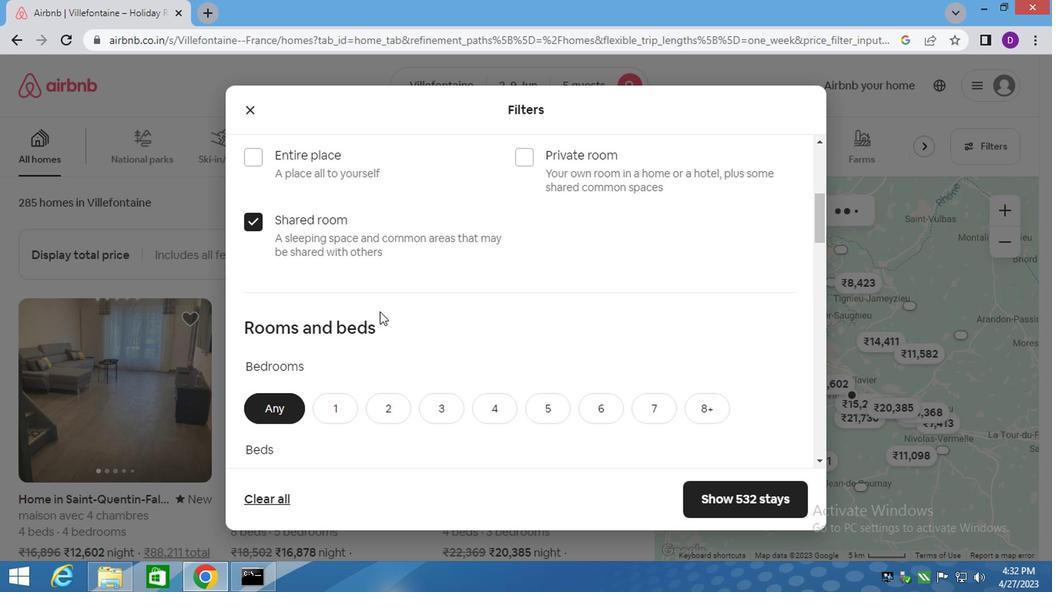 
Action: Mouse moved to (375, 257)
Screenshot: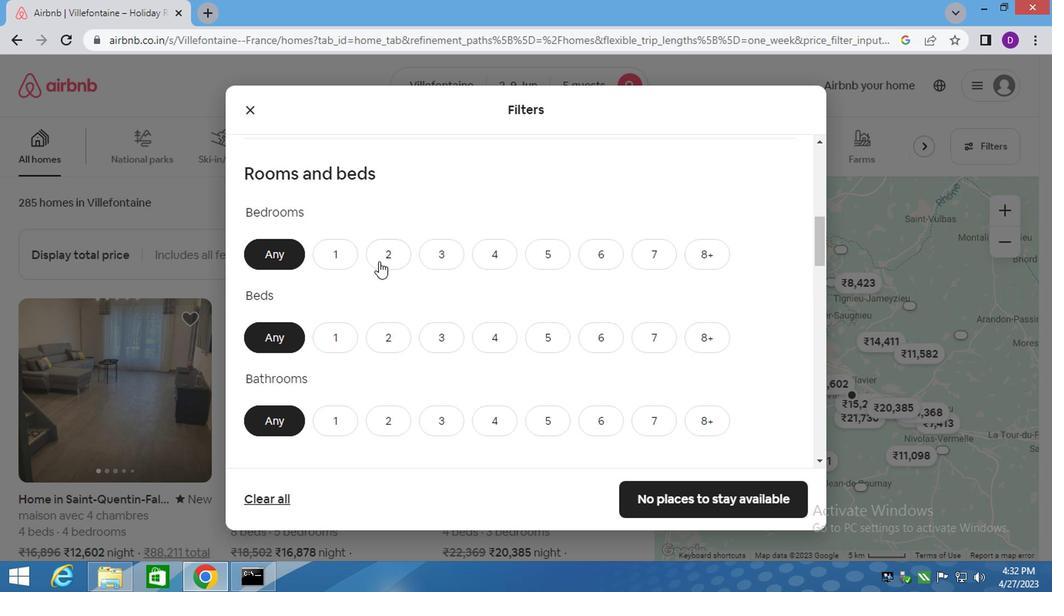 
Action: Mouse pressed left at (375, 257)
Screenshot: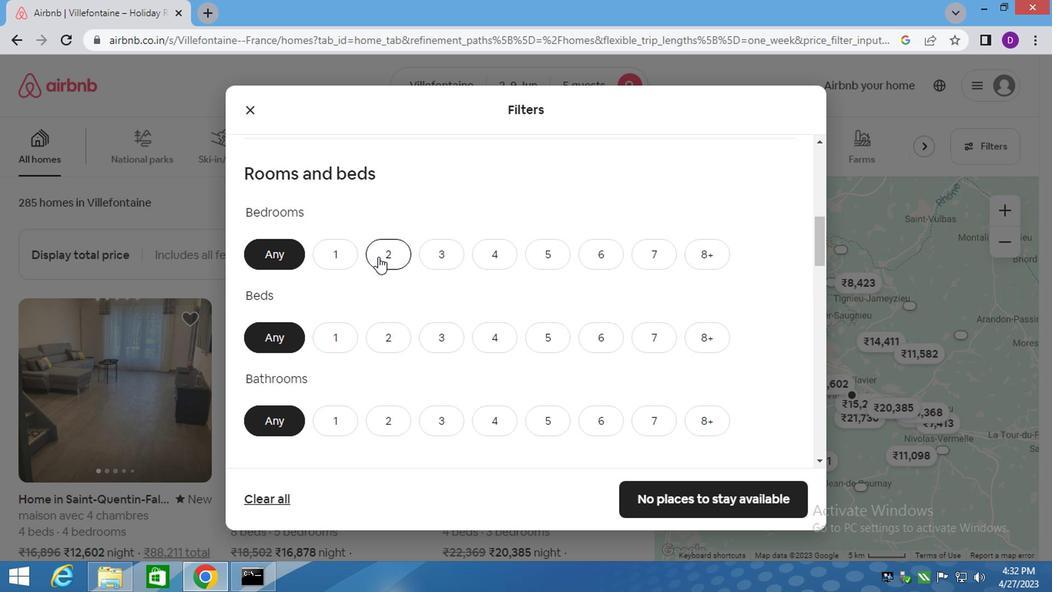 
Action: Mouse moved to (551, 337)
Screenshot: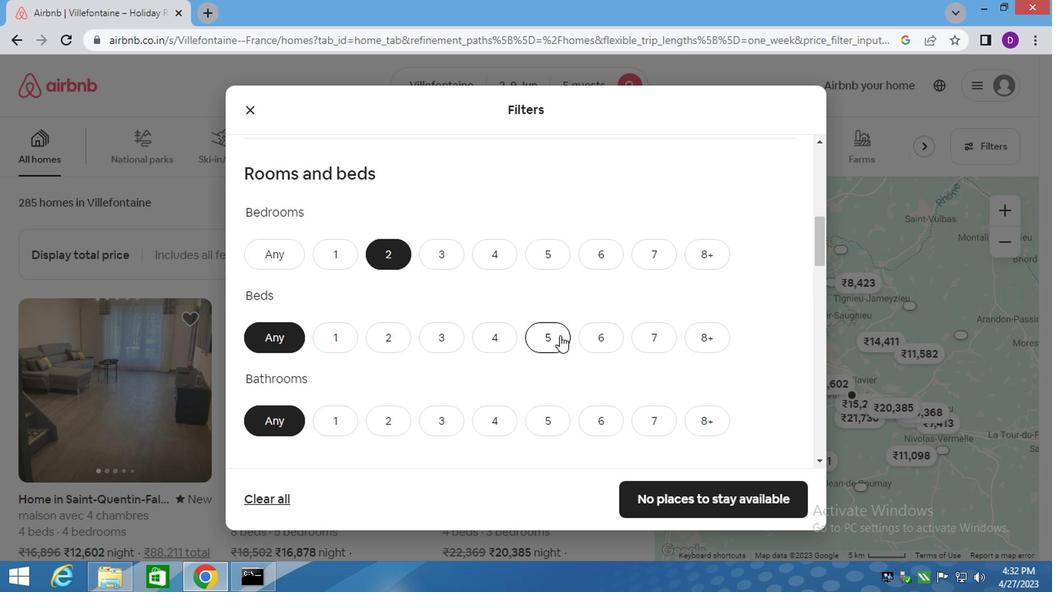 
Action: Mouse pressed left at (551, 337)
Screenshot: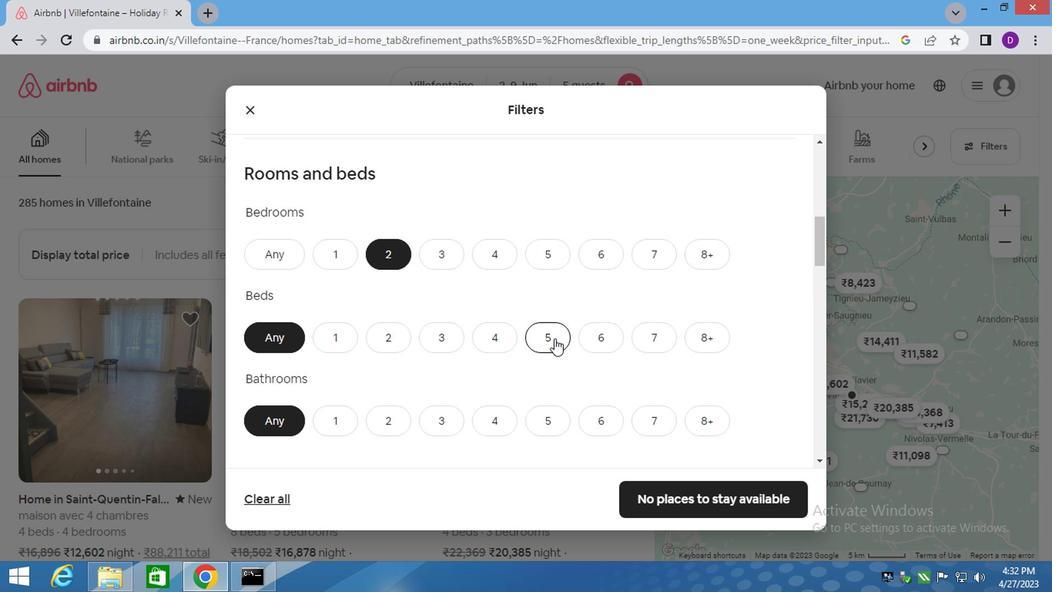 
Action: Mouse moved to (384, 411)
Screenshot: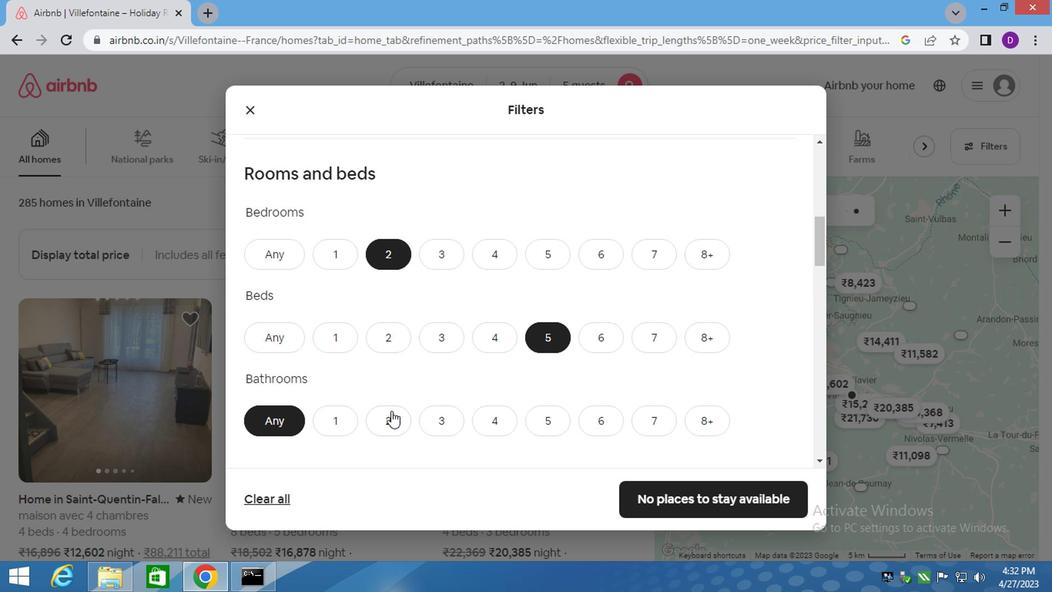 
Action: Mouse pressed left at (384, 411)
Screenshot: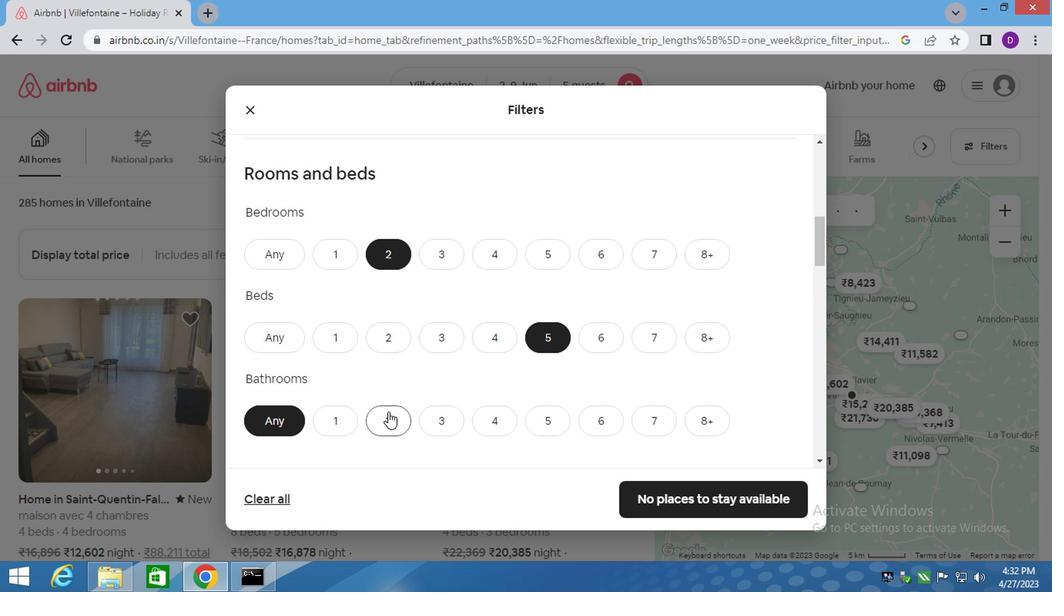
Action: Mouse moved to (429, 323)
Screenshot: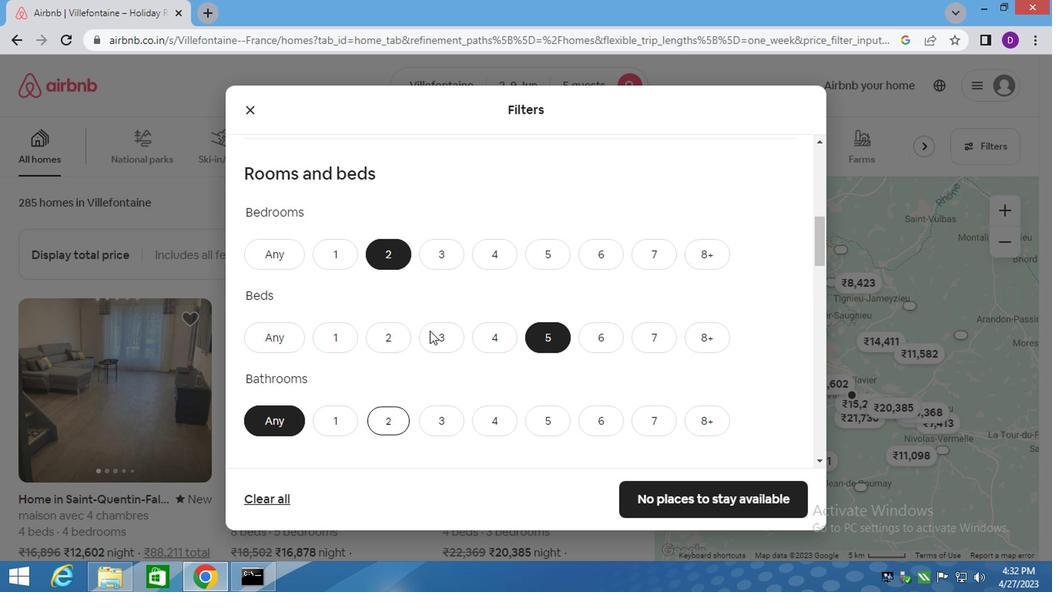 
Action: Mouse scrolled (429, 323) with delta (0, 0)
Screenshot: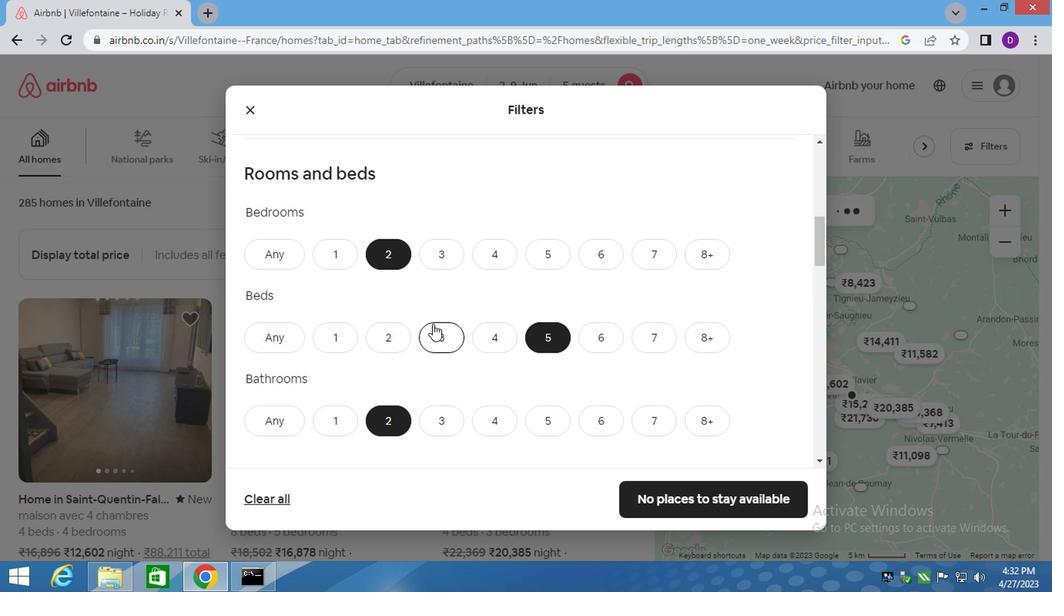 
Action: Mouse scrolled (429, 323) with delta (0, 0)
Screenshot: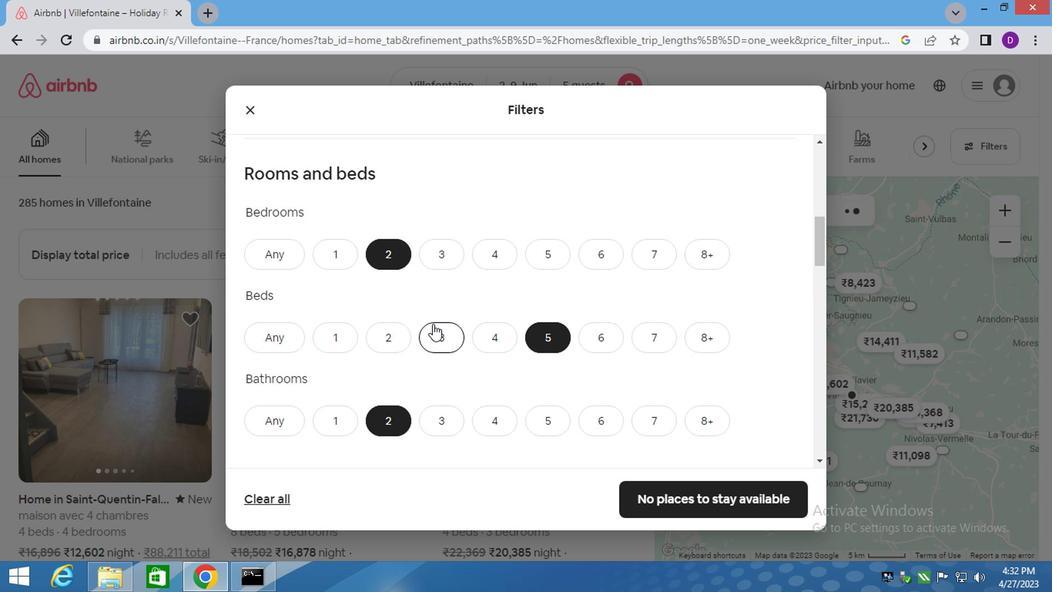 
Action: Mouse scrolled (429, 323) with delta (0, 0)
Screenshot: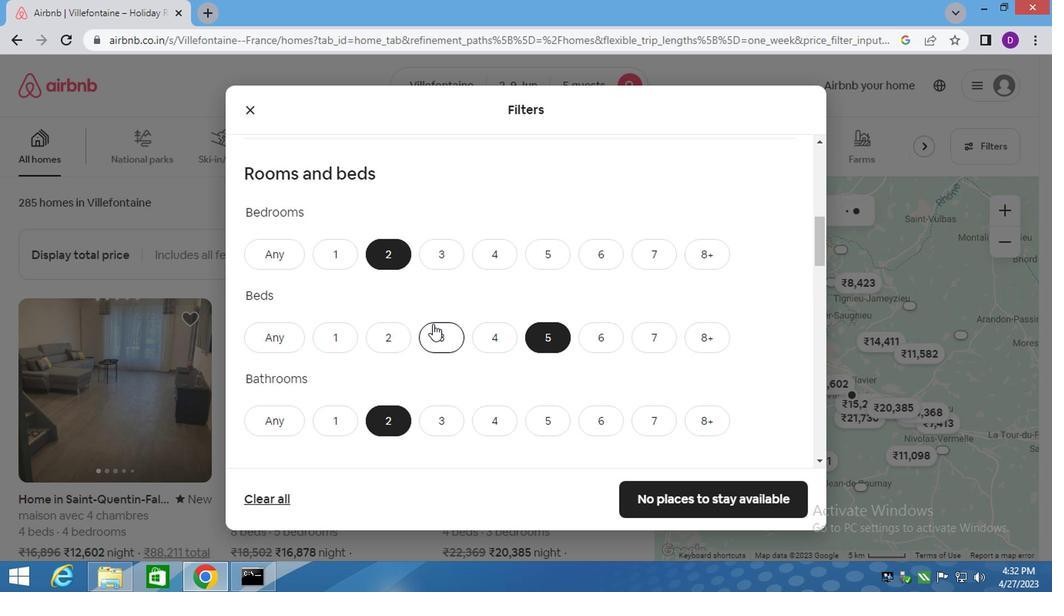 
Action: Mouse scrolled (429, 323) with delta (0, 0)
Screenshot: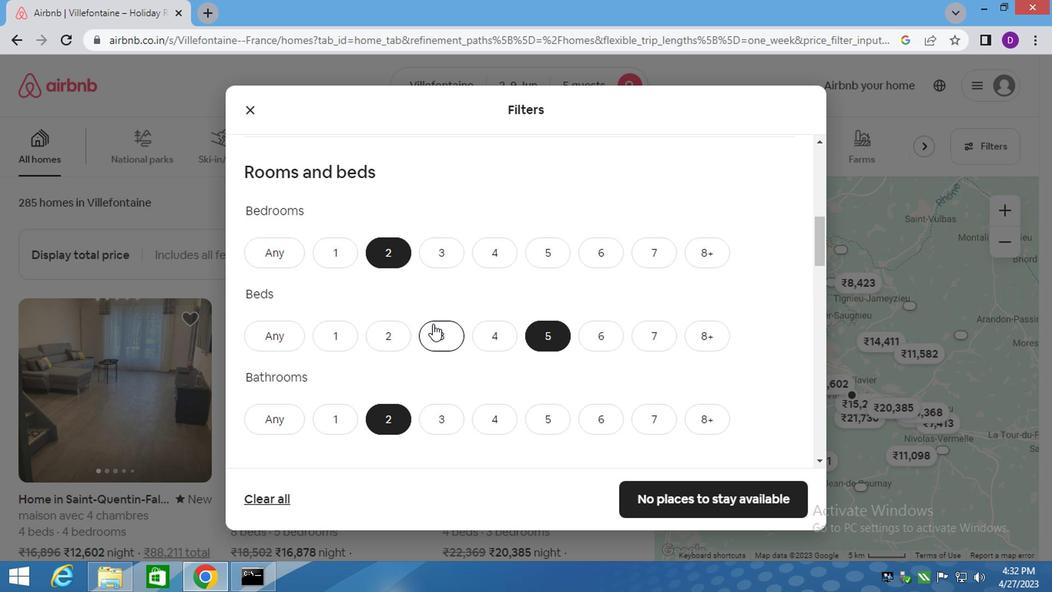
Action: Mouse moved to (357, 289)
Screenshot: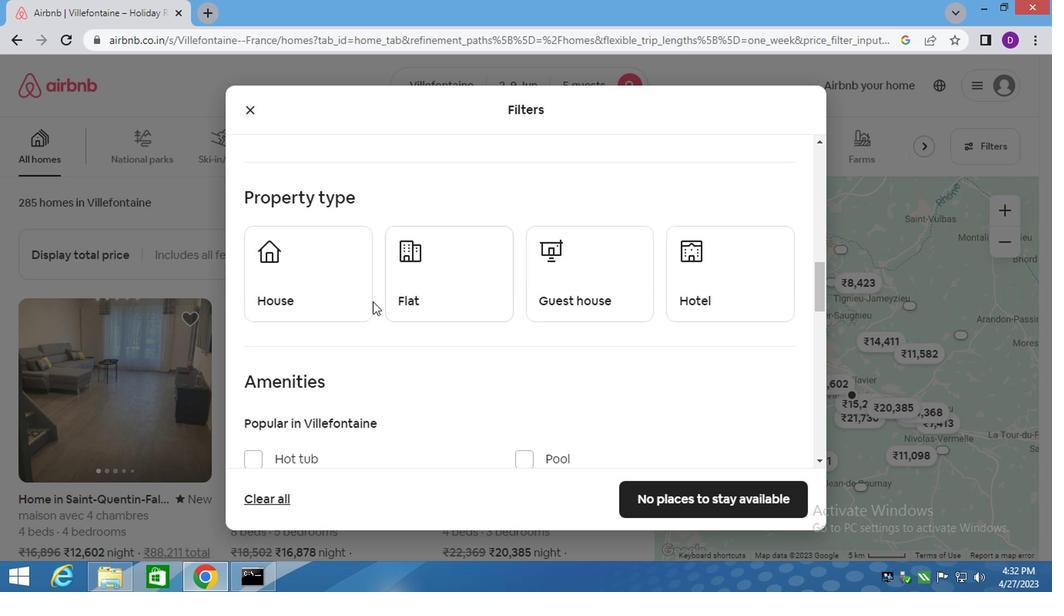 
Action: Mouse pressed left at (357, 289)
Screenshot: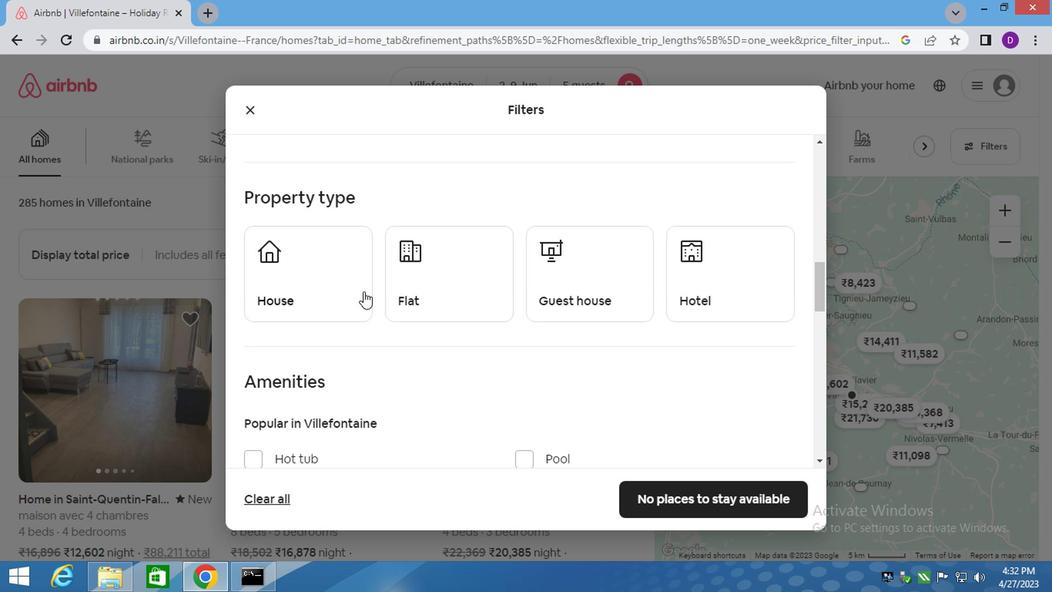 
Action: Mouse moved to (454, 287)
Screenshot: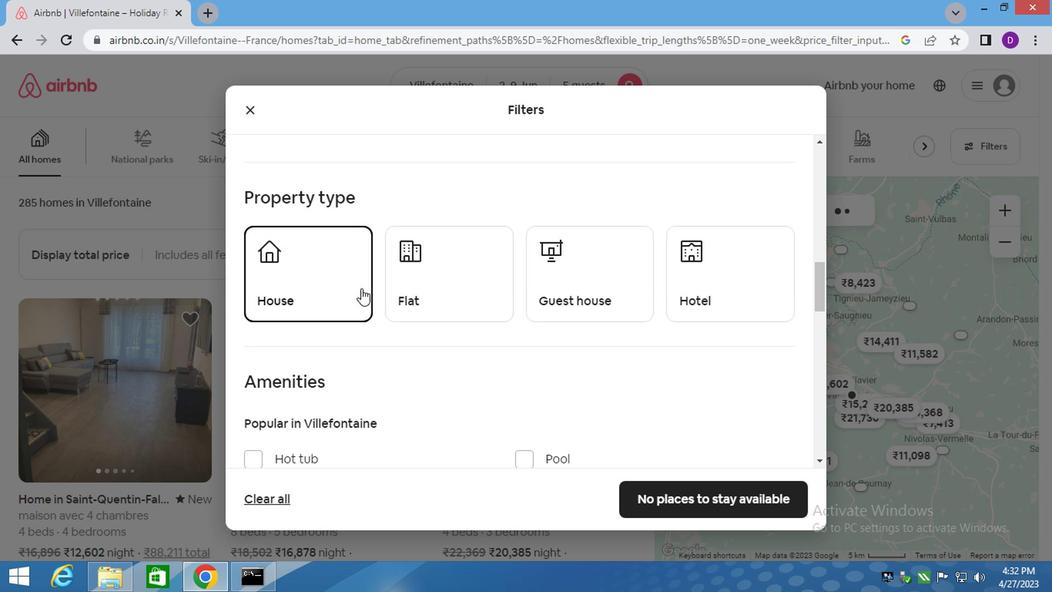
Action: Mouse pressed left at (454, 287)
Screenshot: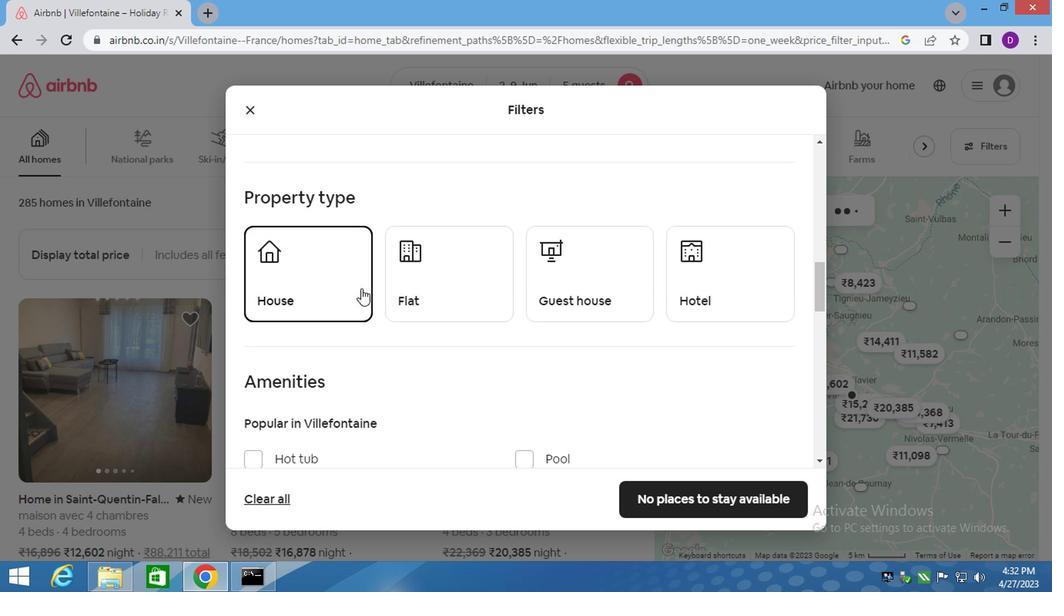 
Action: Mouse moved to (602, 267)
Screenshot: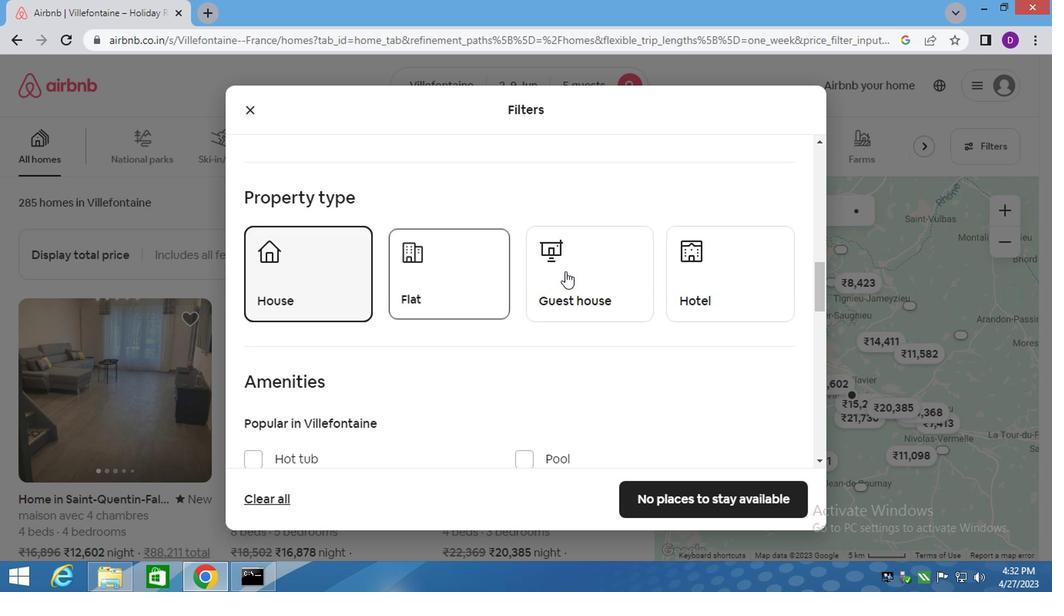 
Action: Mouse pressed left at (602, 267)
Screenshot: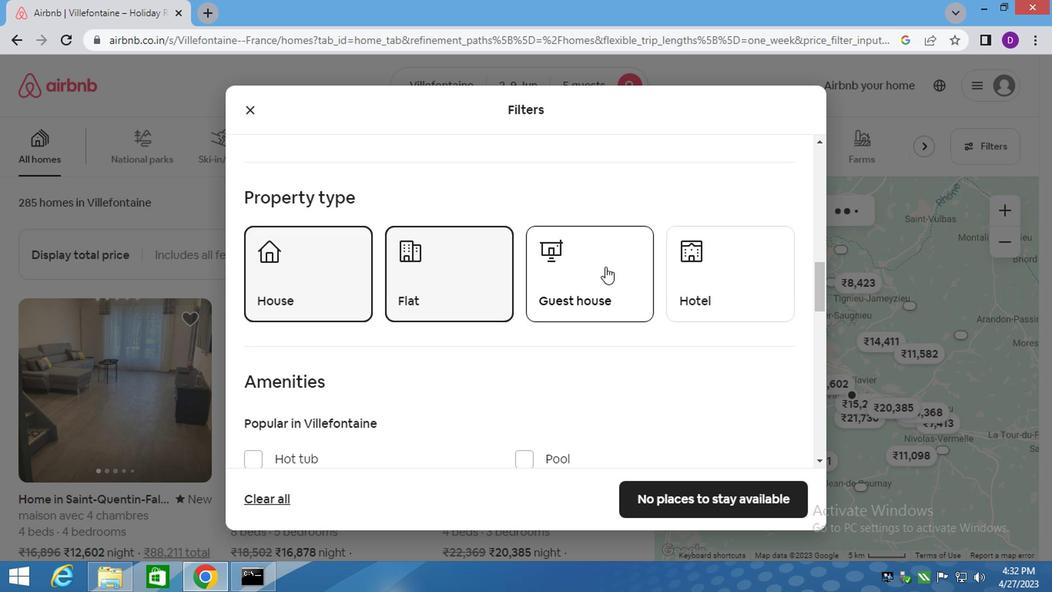 
Action: Mouse moved to (597, 291)
Screenshot: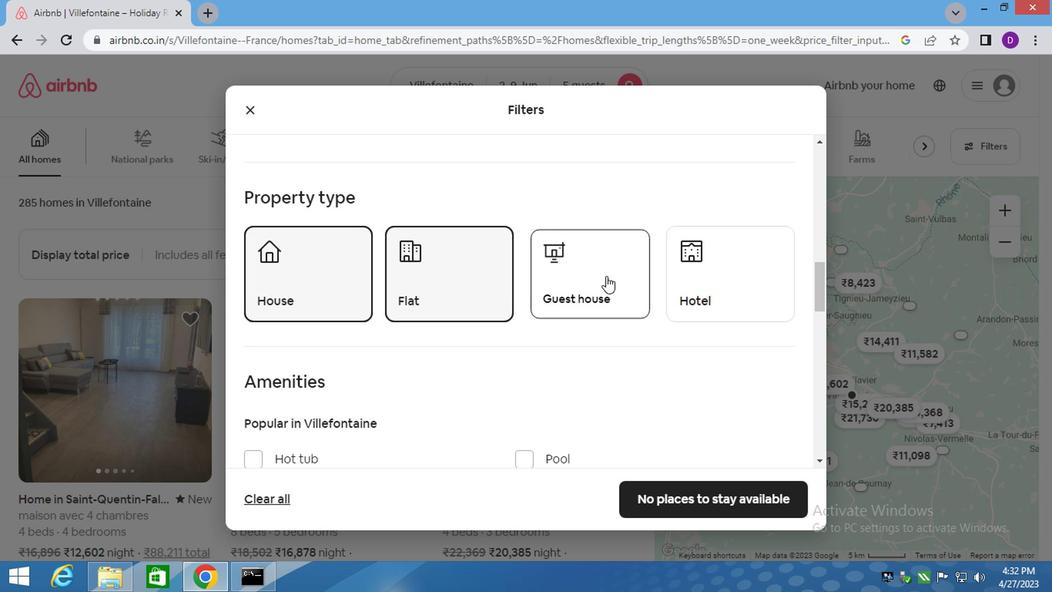
Action: Mouse scrolled (598, 287) with delta (0, 0)
Screenshot: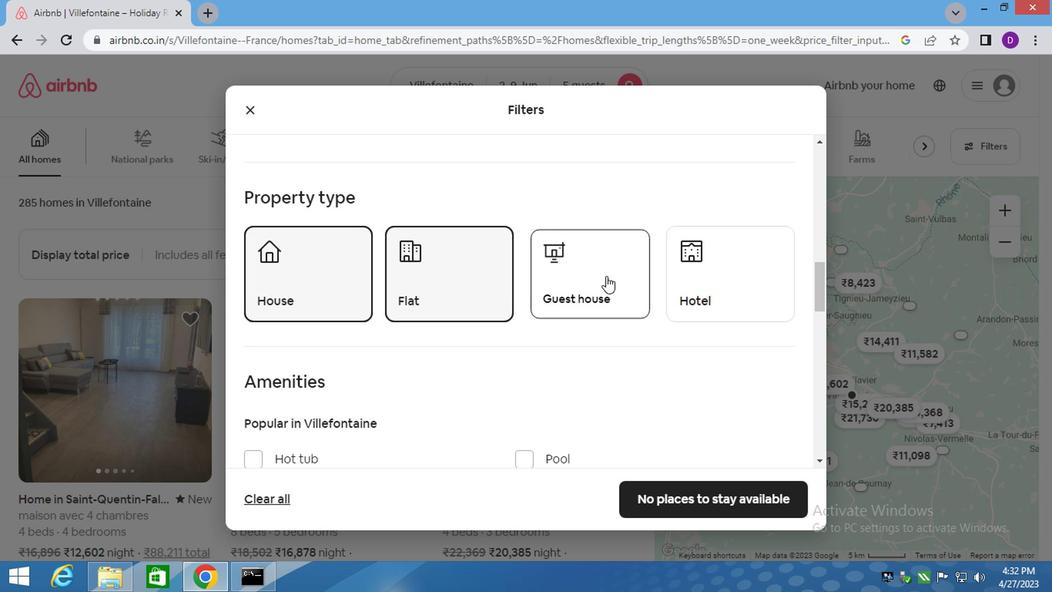 
Action: Mouse moved to (597, 291)
Screenshot: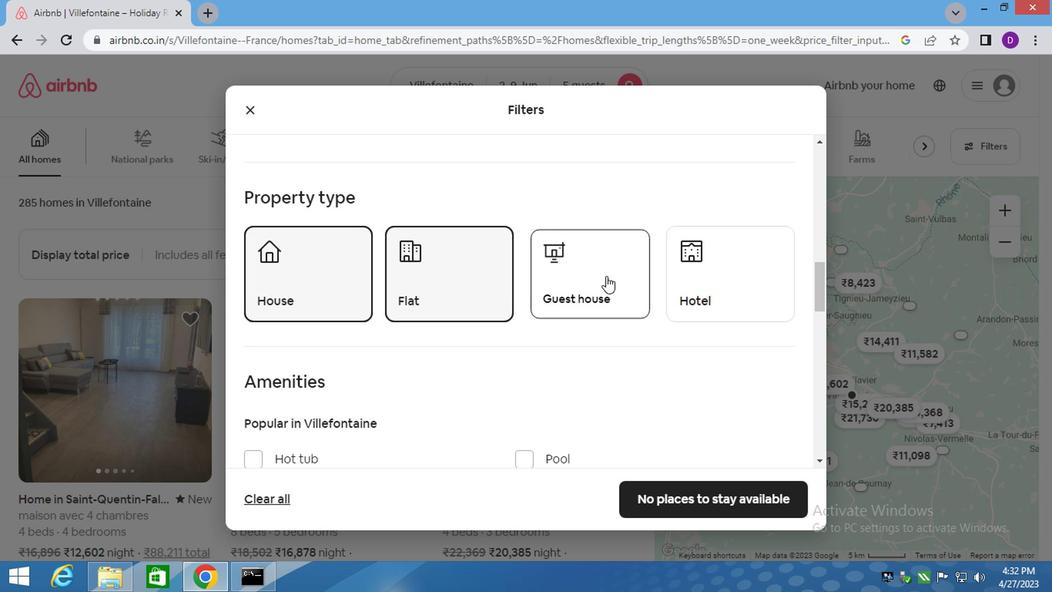 
Action: Mouse scrolled (597, 290) with delta (0, -1)
Screenshot: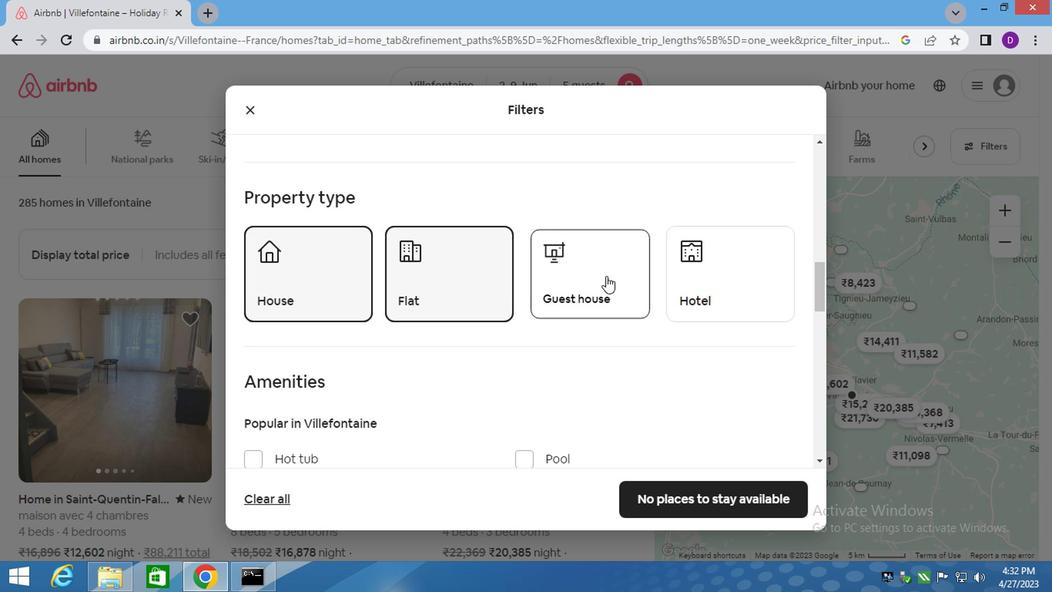 
Action: Mouse scrolled (597, 290) with delta (0, -1)
Screenshot: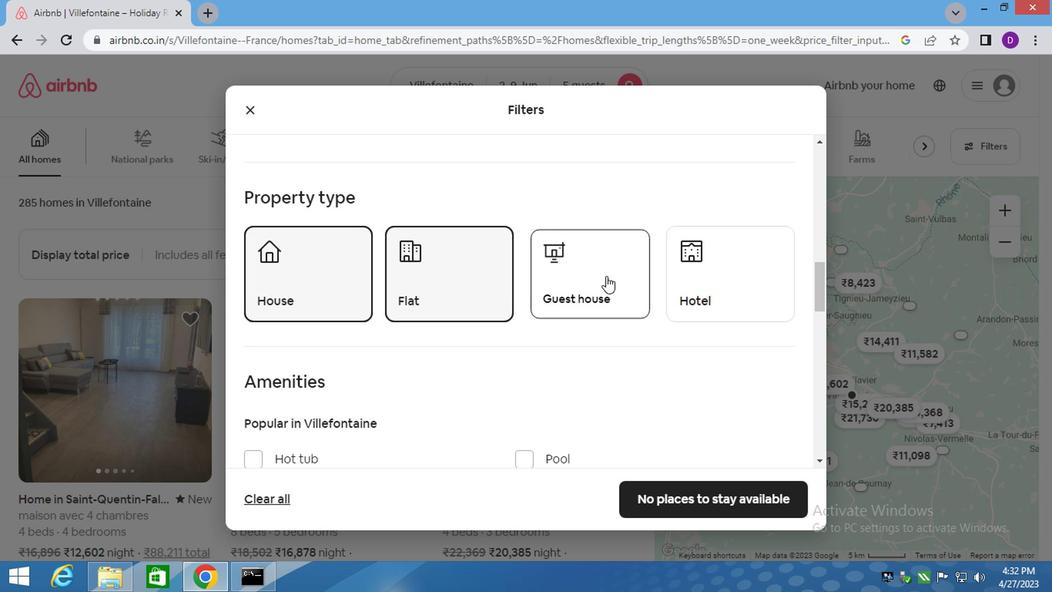 
Action: Mouse scrolled (597, 290) with delta (0, -1)
Screenshot: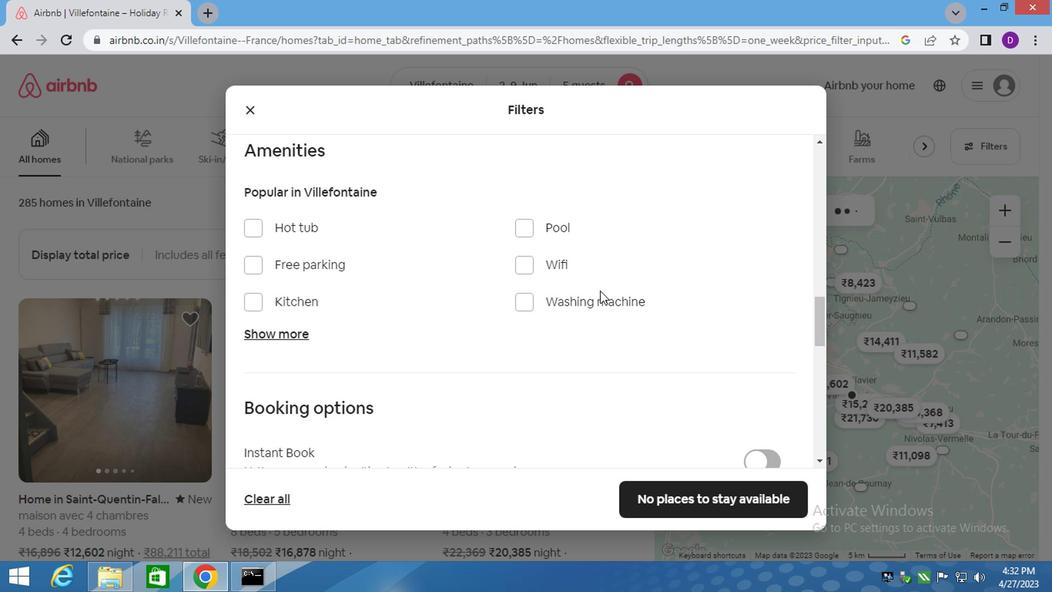 
Action: Mouse moved to (764, 281)
Screenshot: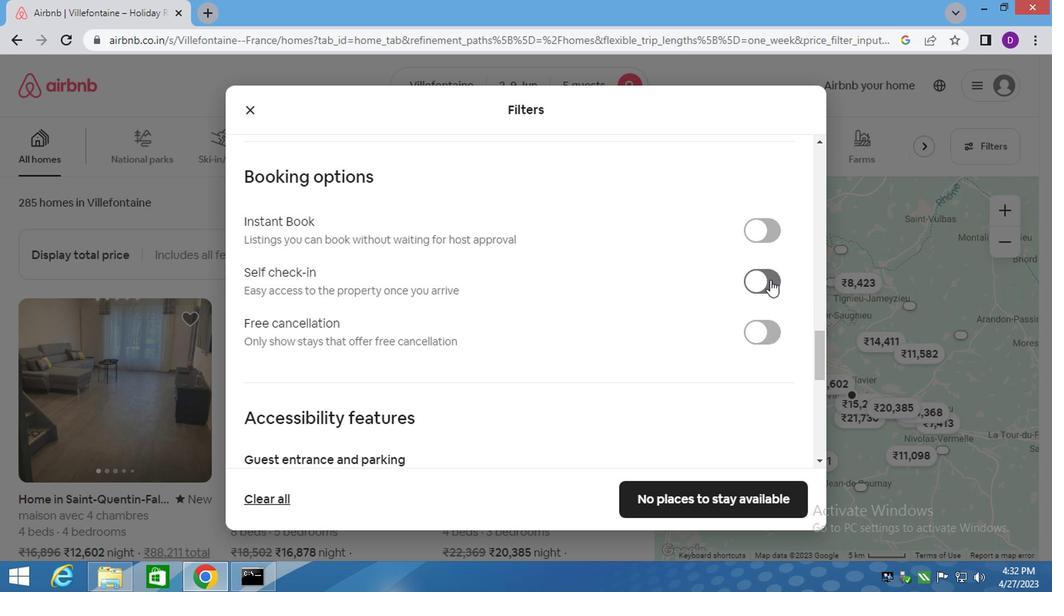 
Action: Mouse pressed left at (764, 281)
Screenshot: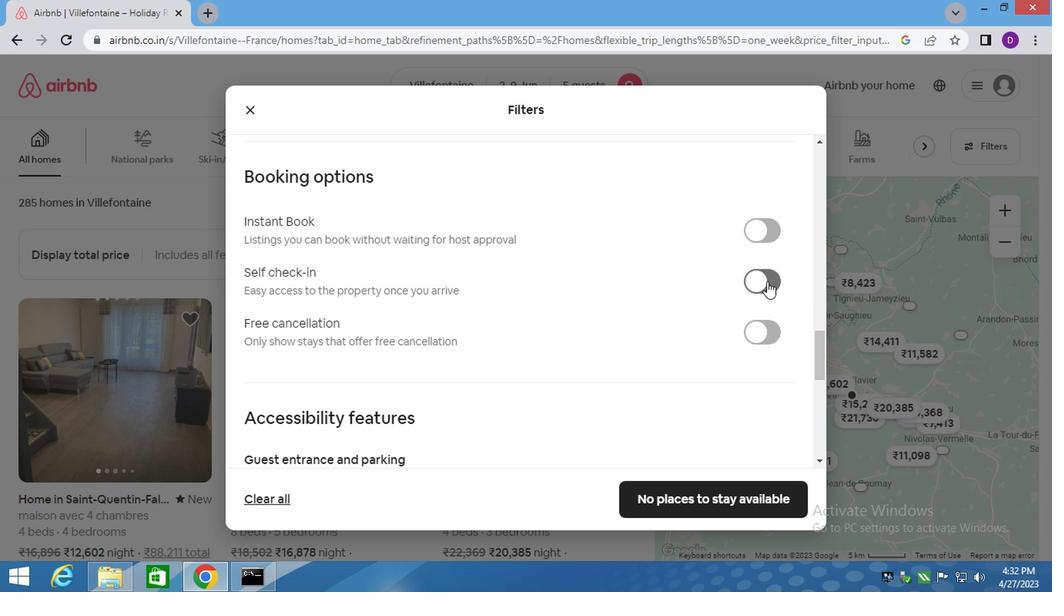 
Action: Mouse moved to (647, 314)
Screenshot: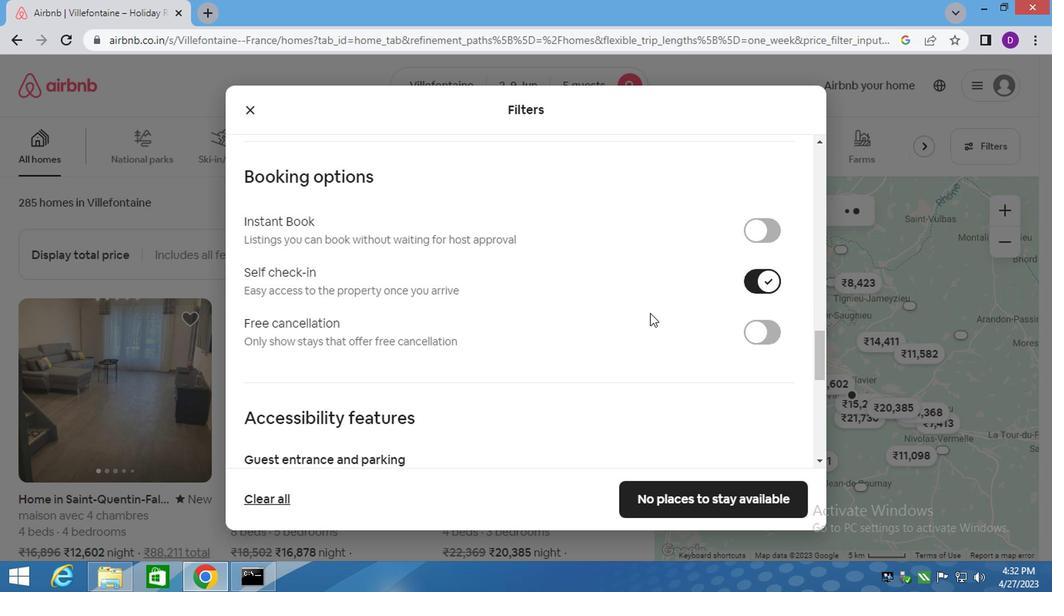 
Action: Mouse scrolled (647, 313) with delta (0, 0)
Screenshot: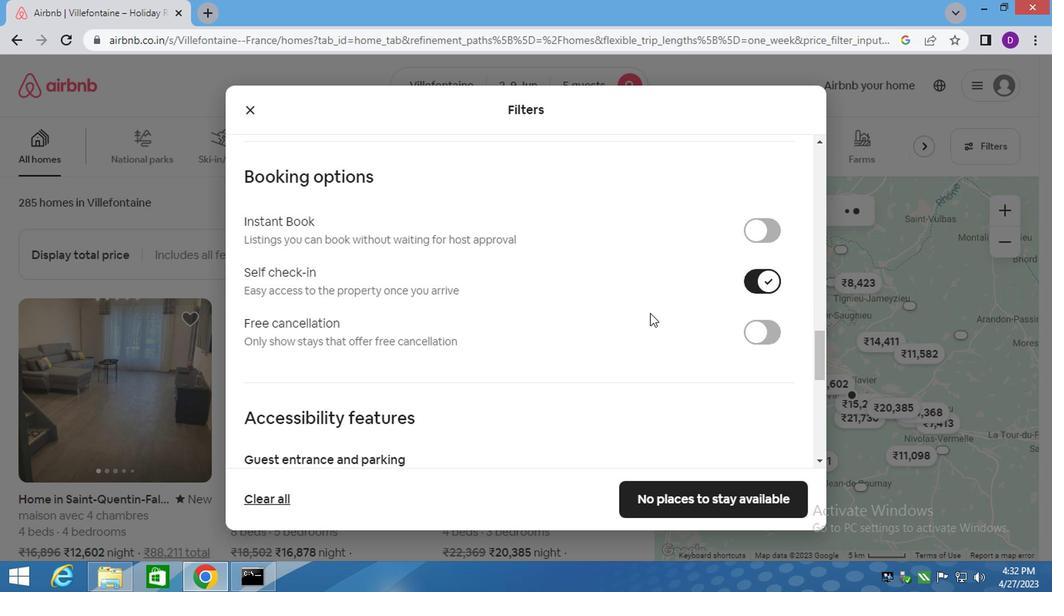 
Action: Mouse moved to (647, 317)
Screenshot: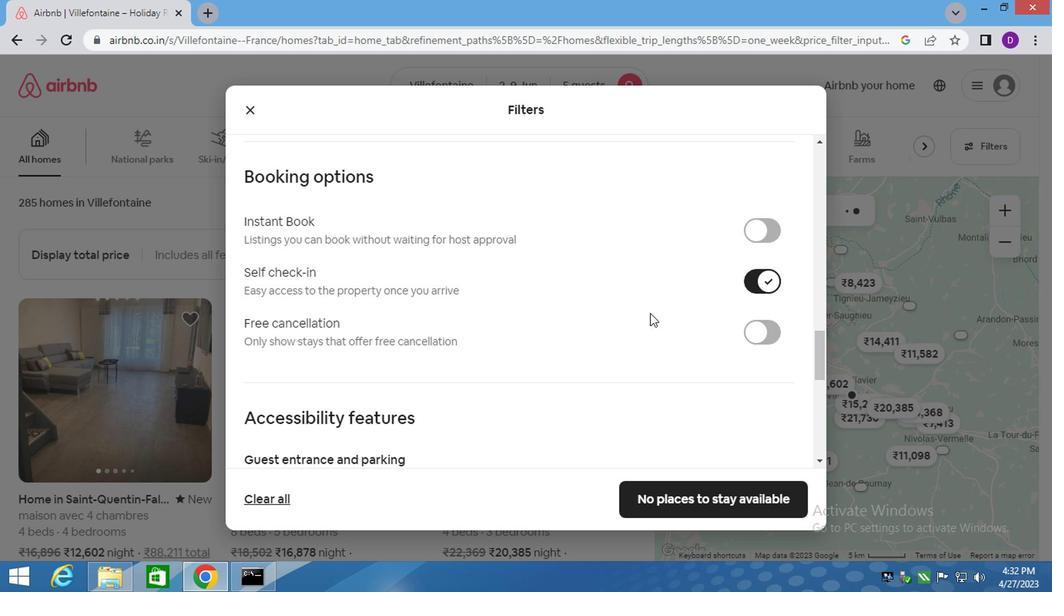 
Action: Mouse scrolled (647, 315) with delta (0, 0)
Screenshot: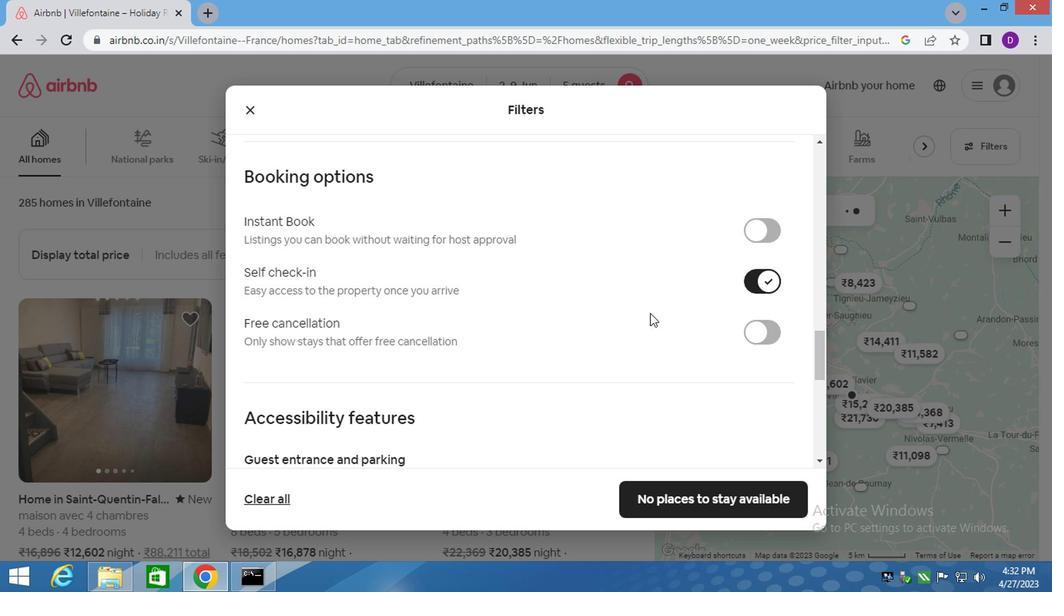 
Action: Mouse moved to (647, 318)
Screenshot: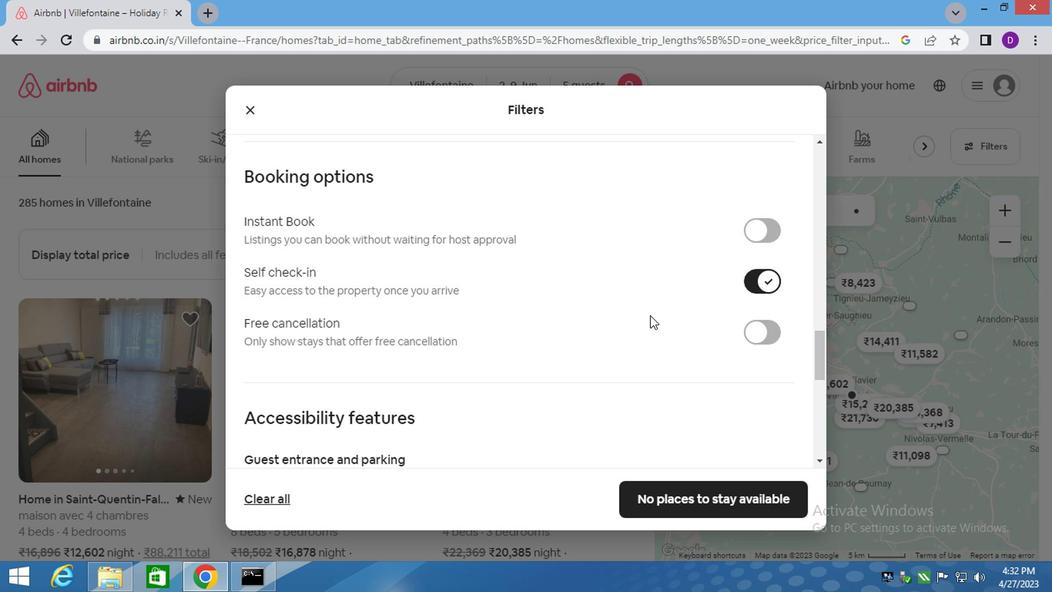 
Action: Mouse scrolled (647, 316) with delta (0, -1)
Screenshot: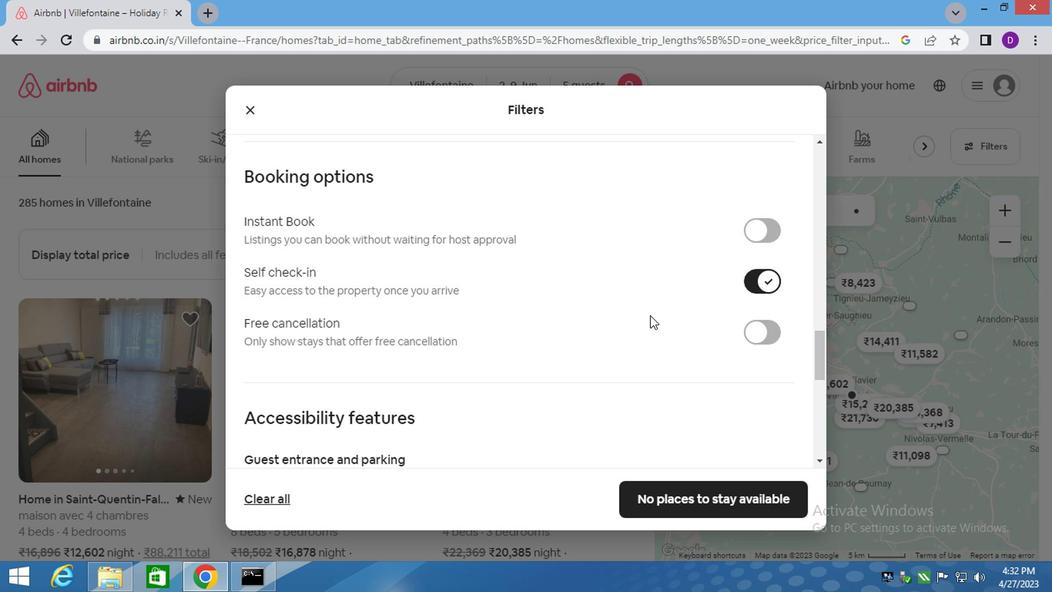 
Action: Mouse moved to (646, 318)
Screenshot: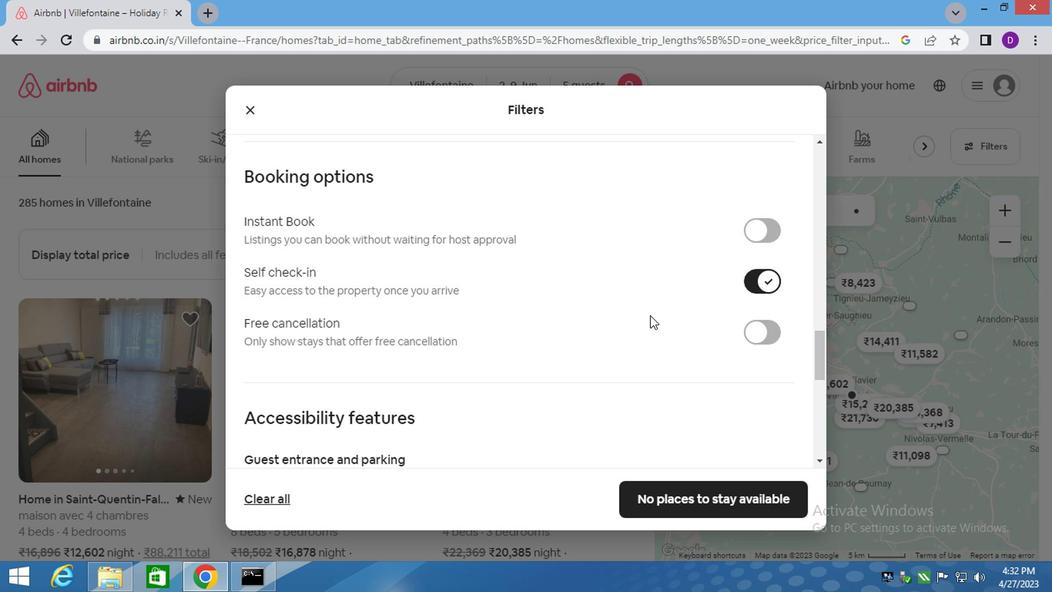 
Action: Mouse scrolled (646, 317) with delta (0, 0)
Screenshot: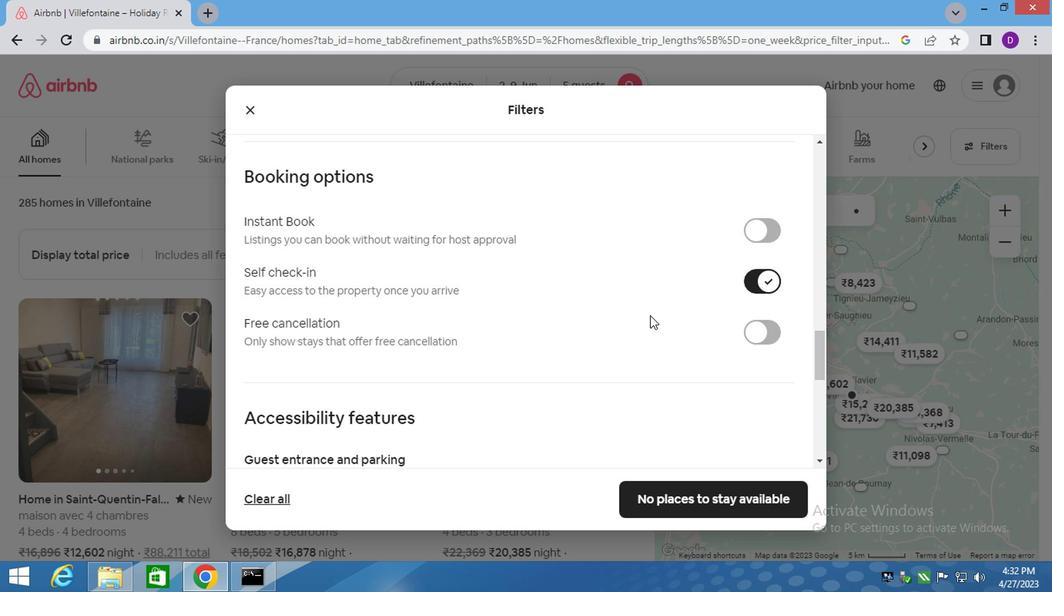
Action: Mouse moved to (503, 379)
Screenshot: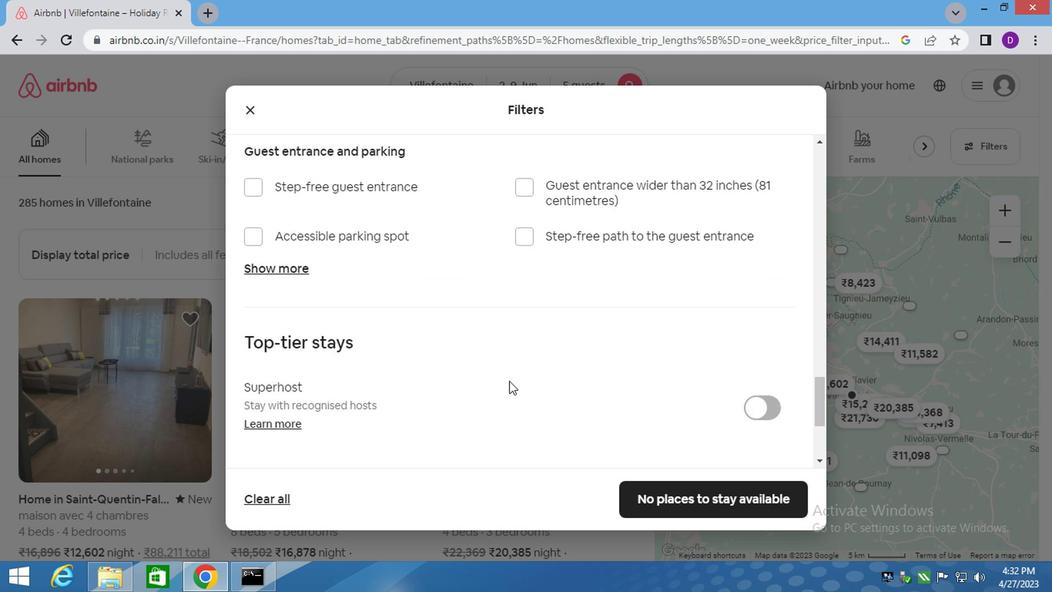 
Action: Mouse scrolled (503, 378) with delta (0, 0)
Screenshot: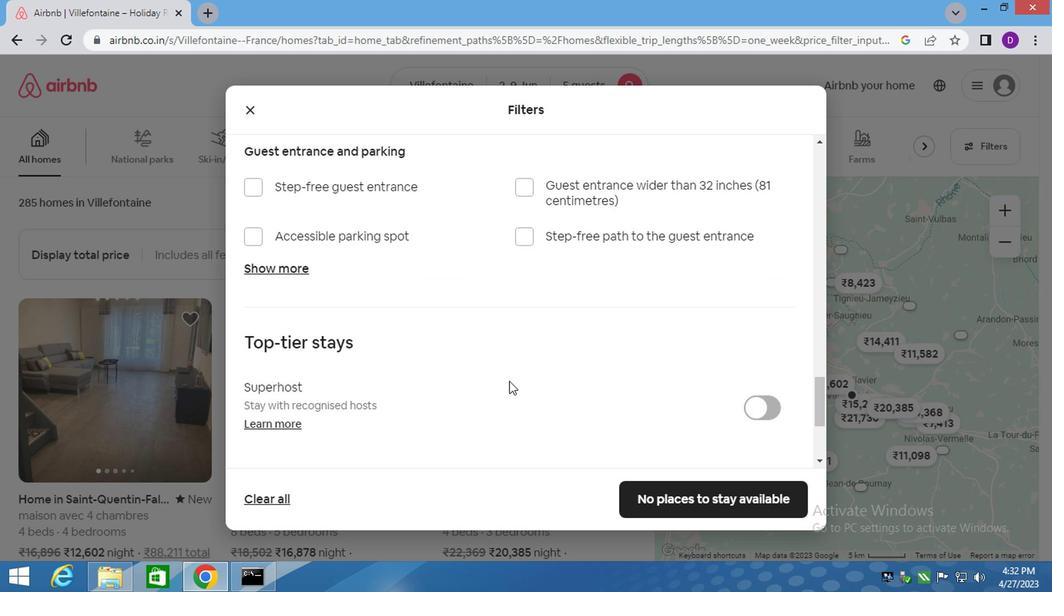 
Action: Mouse scrolled (503, 378) with delta (0, 0)
Screenshot: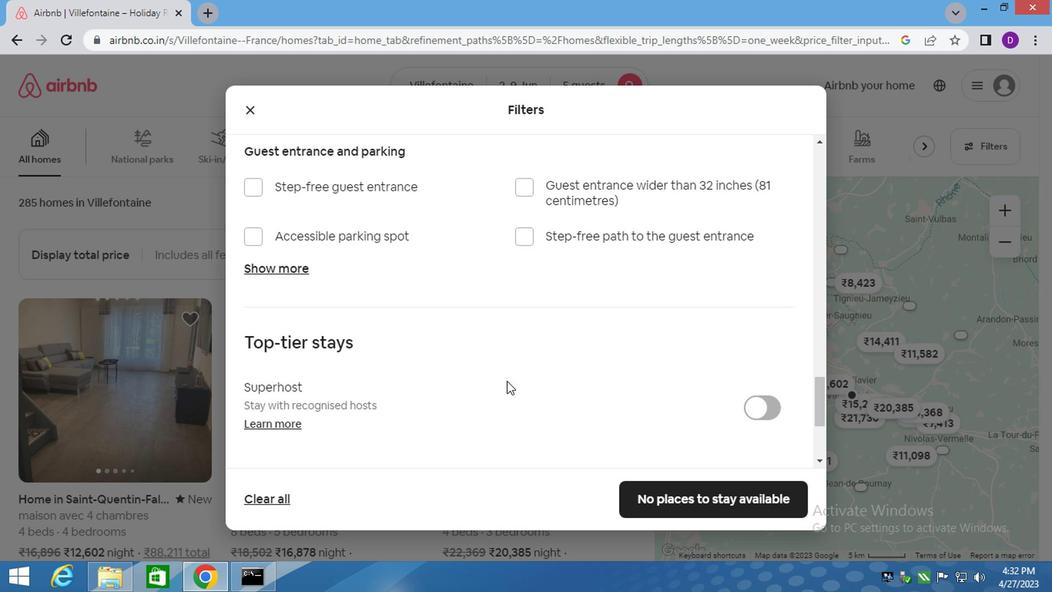 
Action: Mouse moved to (503, 379)
Screenshot: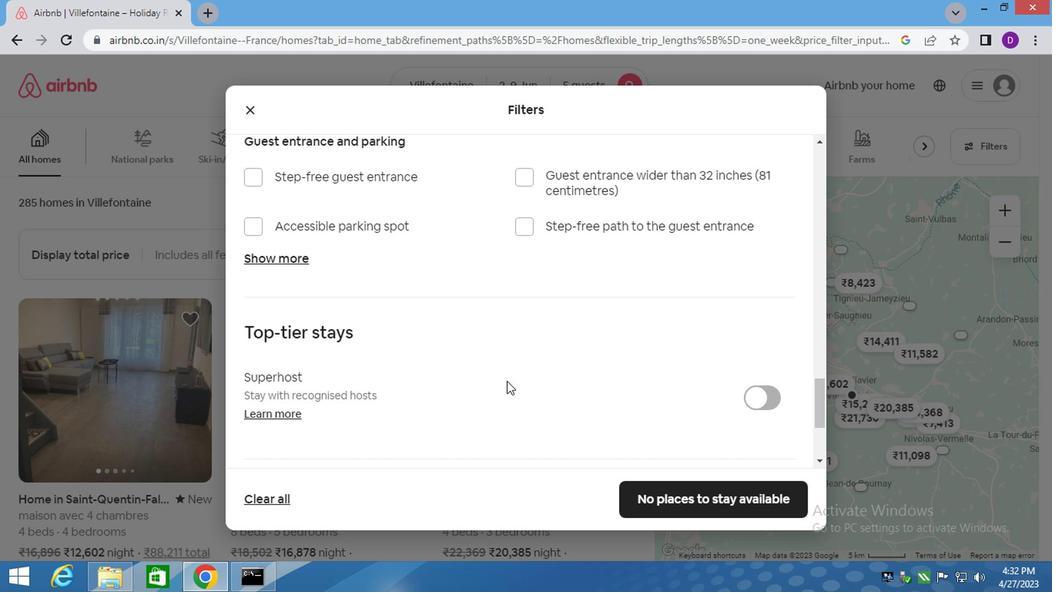 
Action: Mouse scrolled (503, 378) with delta (0, 0)
Screenshot: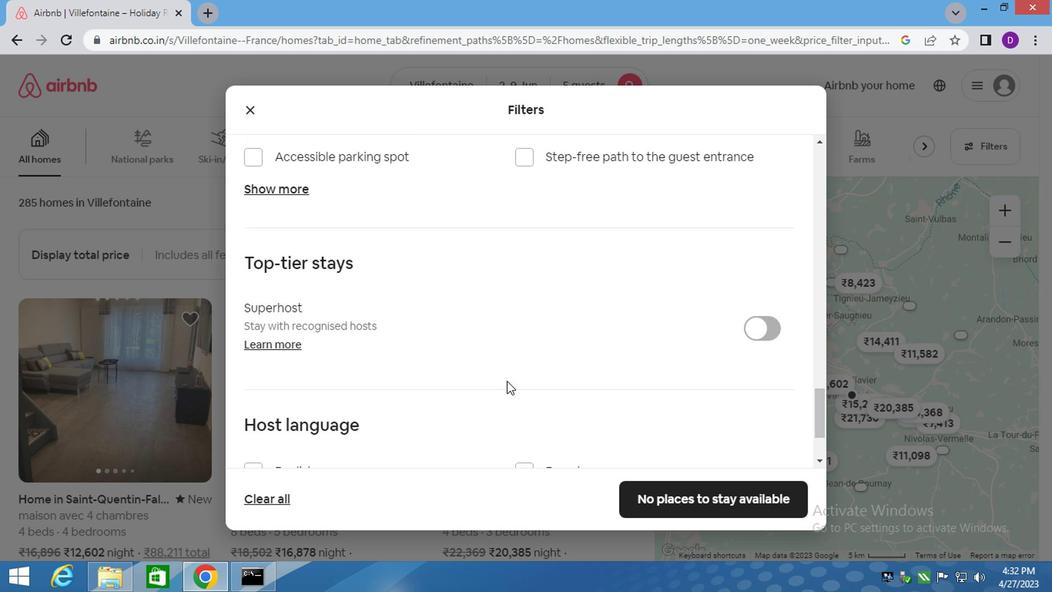 
Action: Mouse moved to (269, 354)
Screenshot: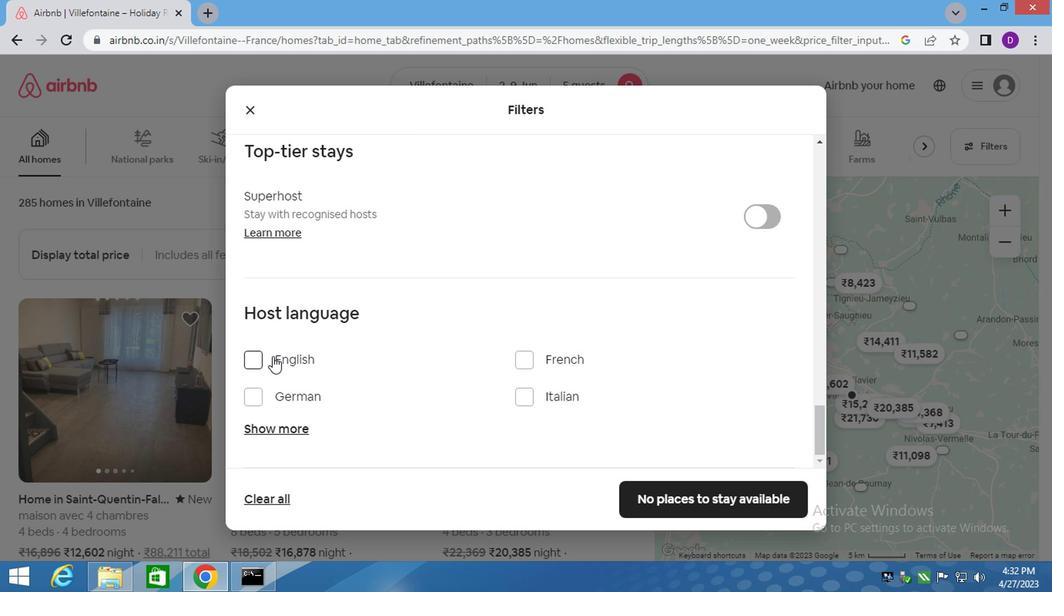 
Action: Mouse pressed left at (269, 354)
Screenshot: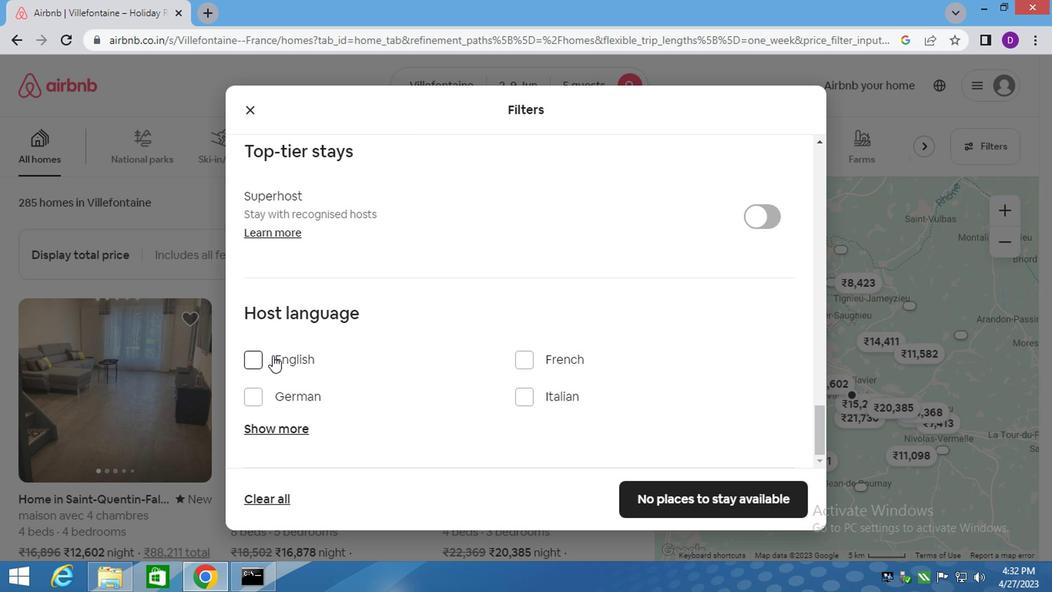 
Action: Mouse moved to (668, 498)
Screenshot: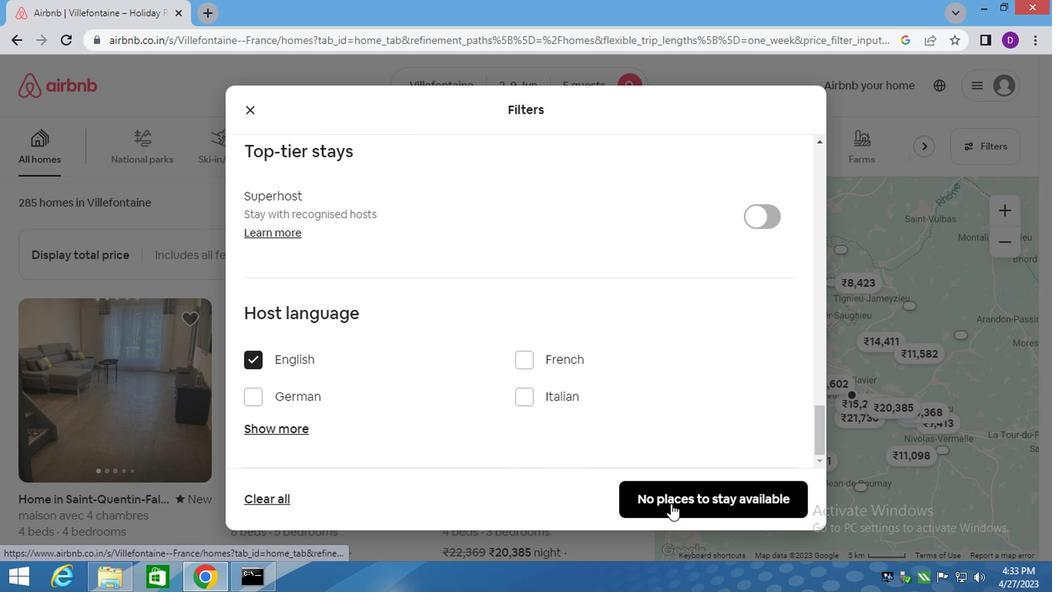 
Action: Mouse pressed left at (668, 498)
Screenshot: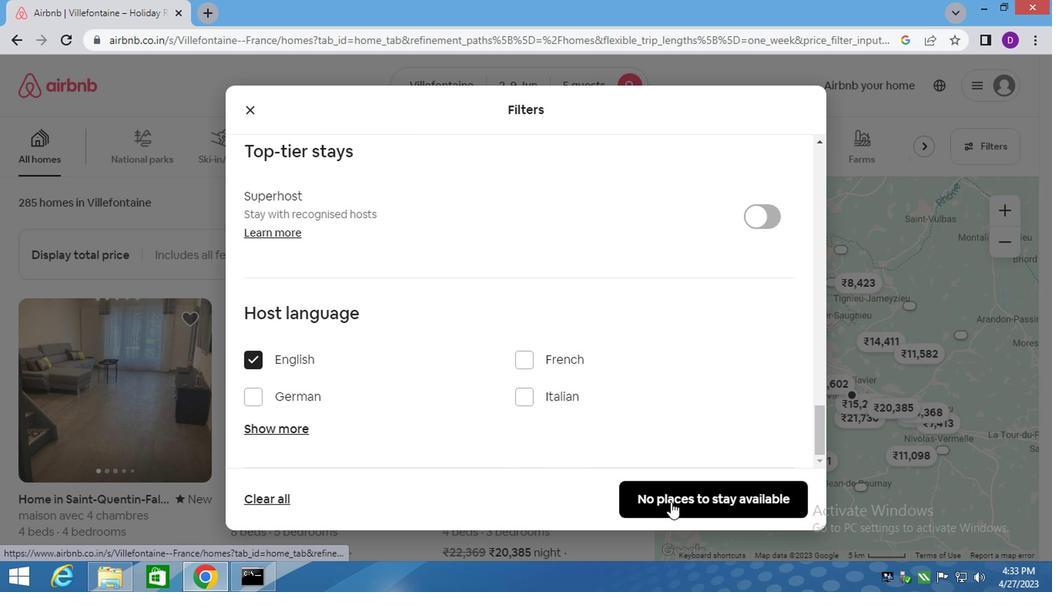 
Action: Mouse moved to (537, 522)
Screenshot: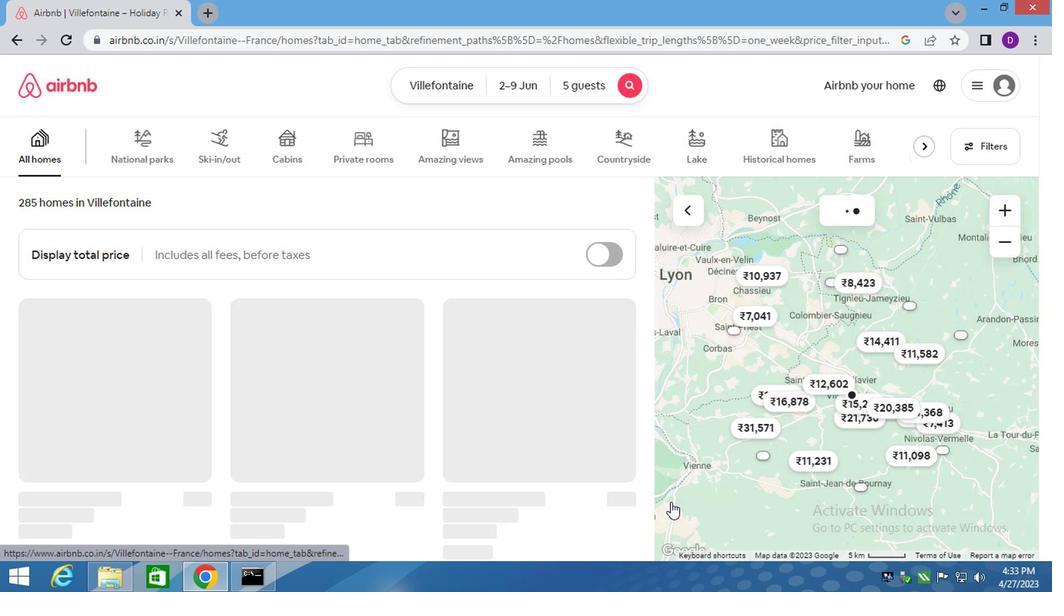 
